 Task: Log work in the project TurboCharge for the issue 'Integrate a new virtual reality feature into an existing mobile application to enhance user engagement and experience' spent time as '3w 6d 7h 4m' and remaining time as '4w 1d 20h 18m' and clone the issue. Now add the issue to the epic 'Disaster Recovery Testing'.
Action: Mouse moved to (233, 73)
Screenshot: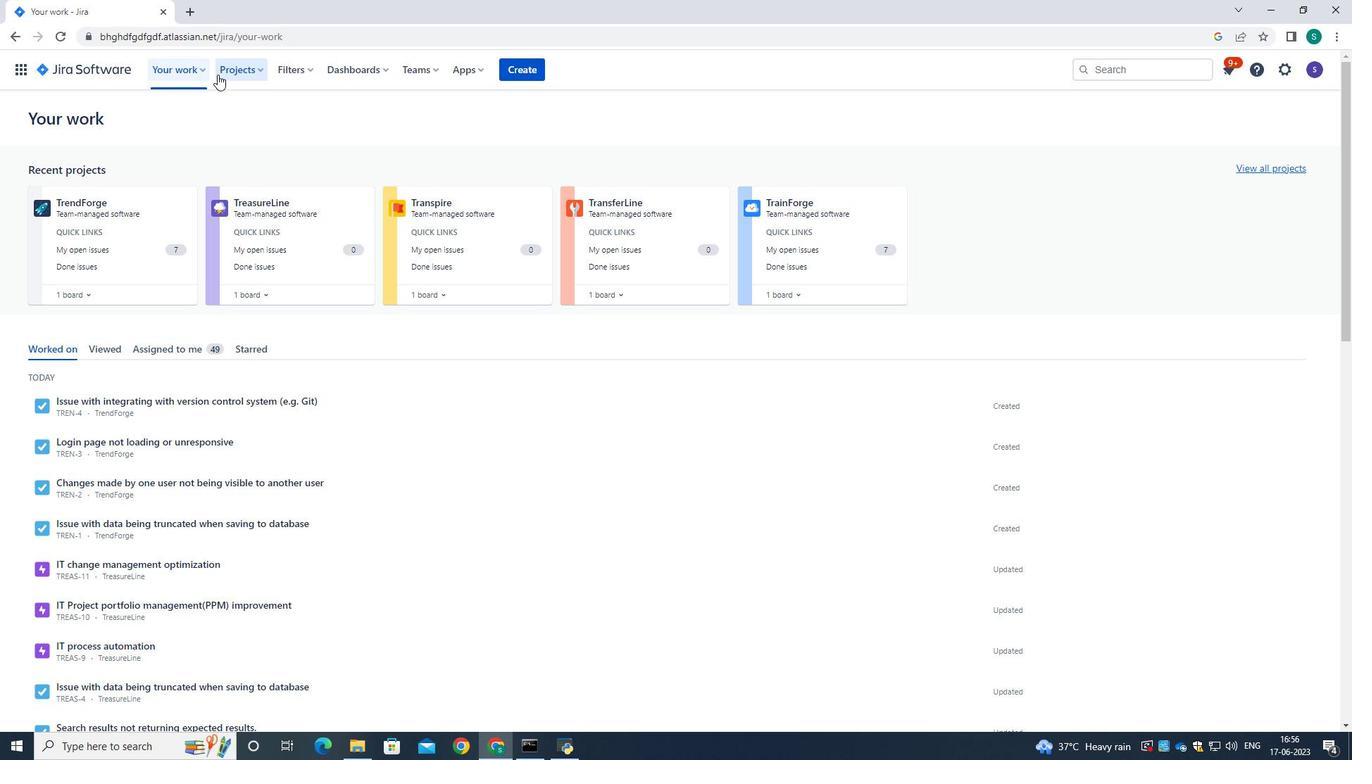 
Action: Mouse pressed left at (233, 73)
Screenshot: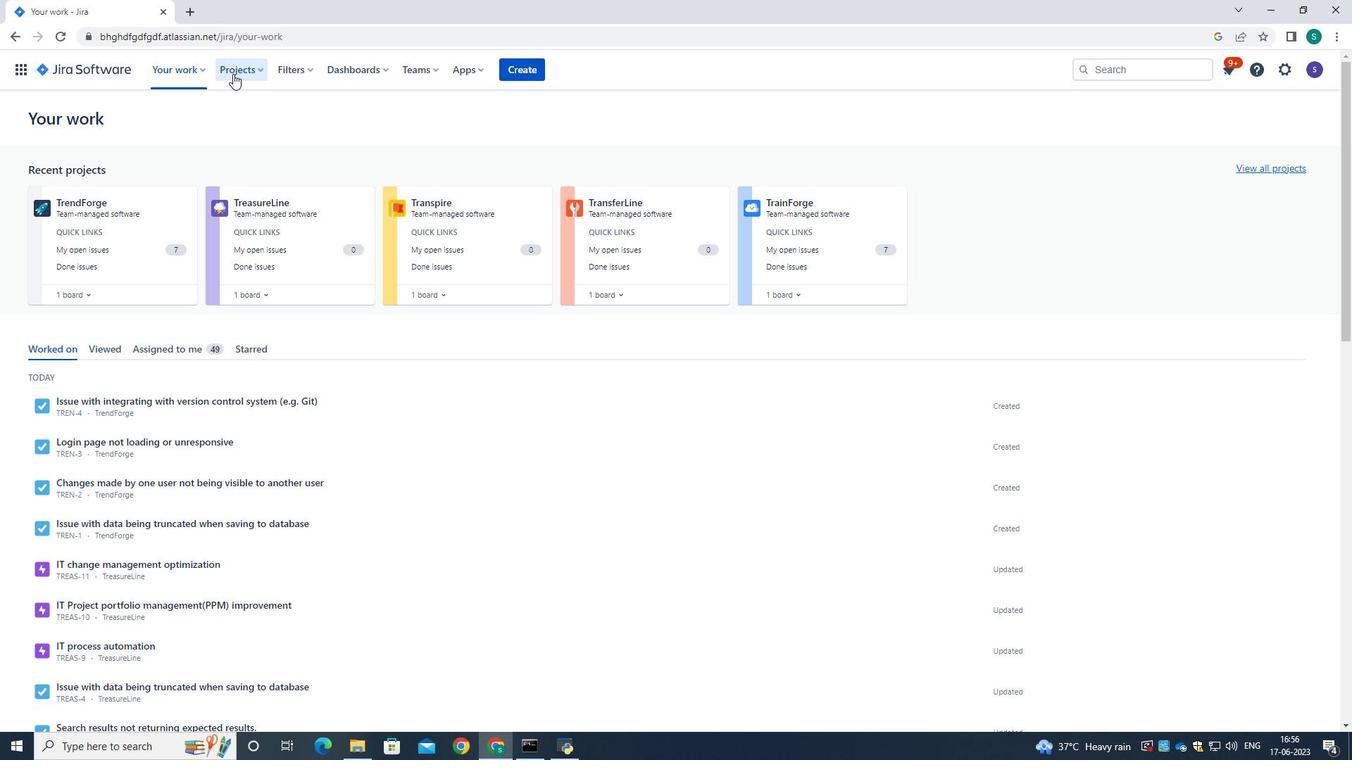 
Action: Mouse moved to (257, 138)
Screenshot: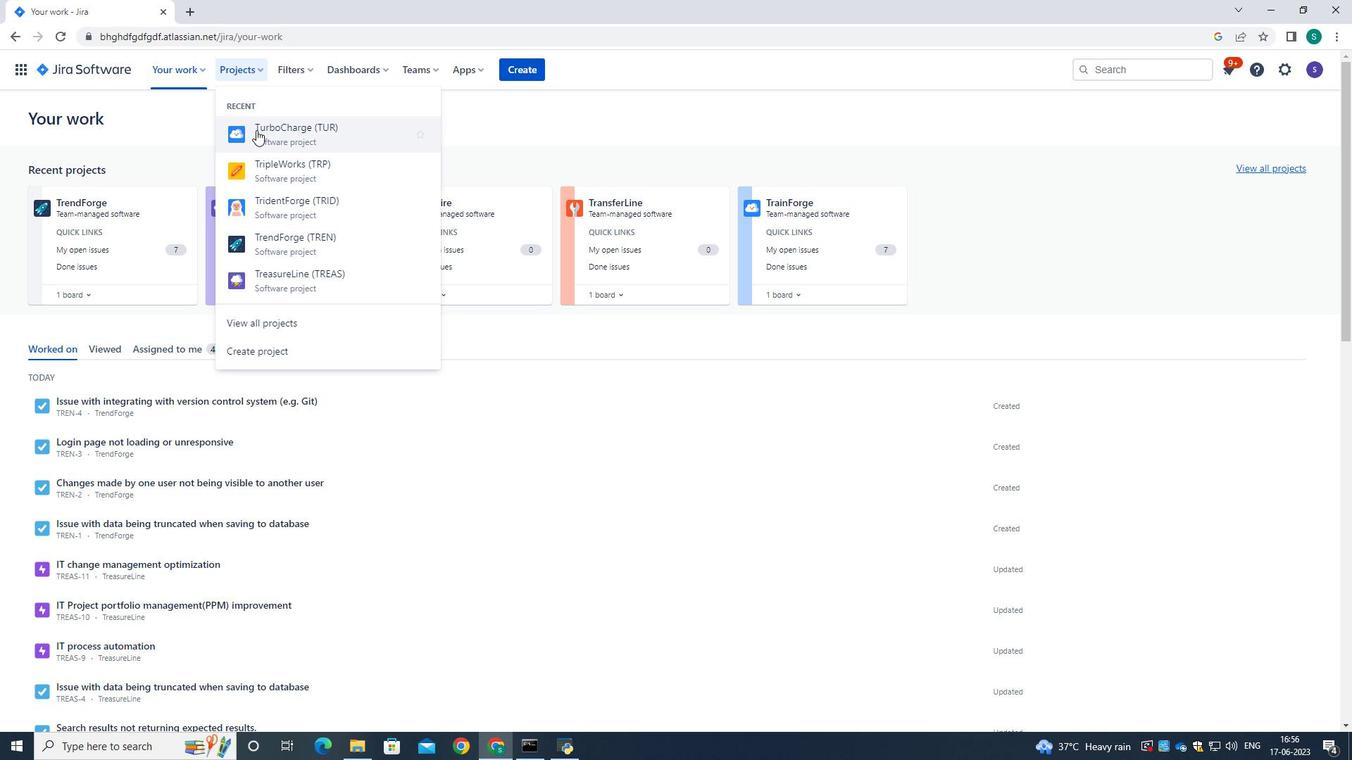 
Action: Mouse pressed left at (257, 138)
Screenshot: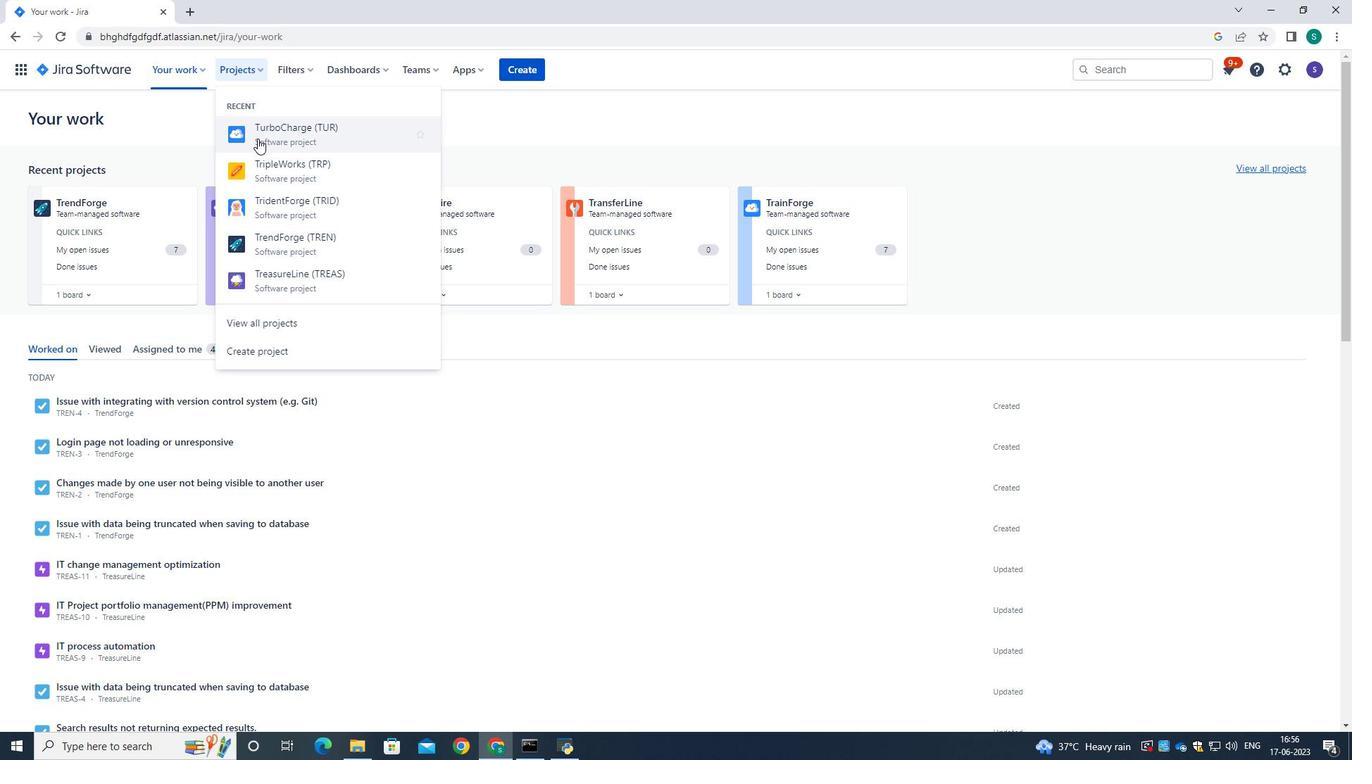 
Action: Mouse moved to (80, 204)
Screenshot: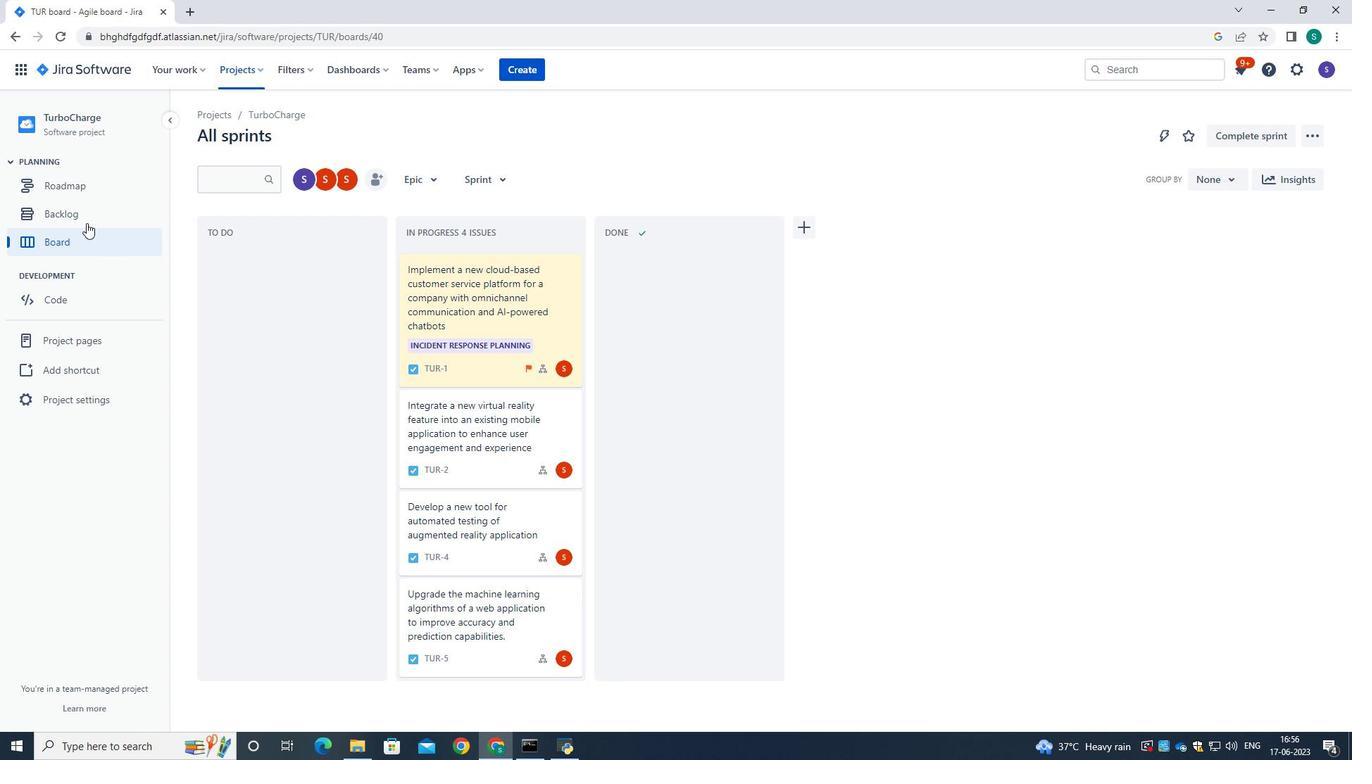 
Action: Mouse pressed left at (80, 204)
Screenshot: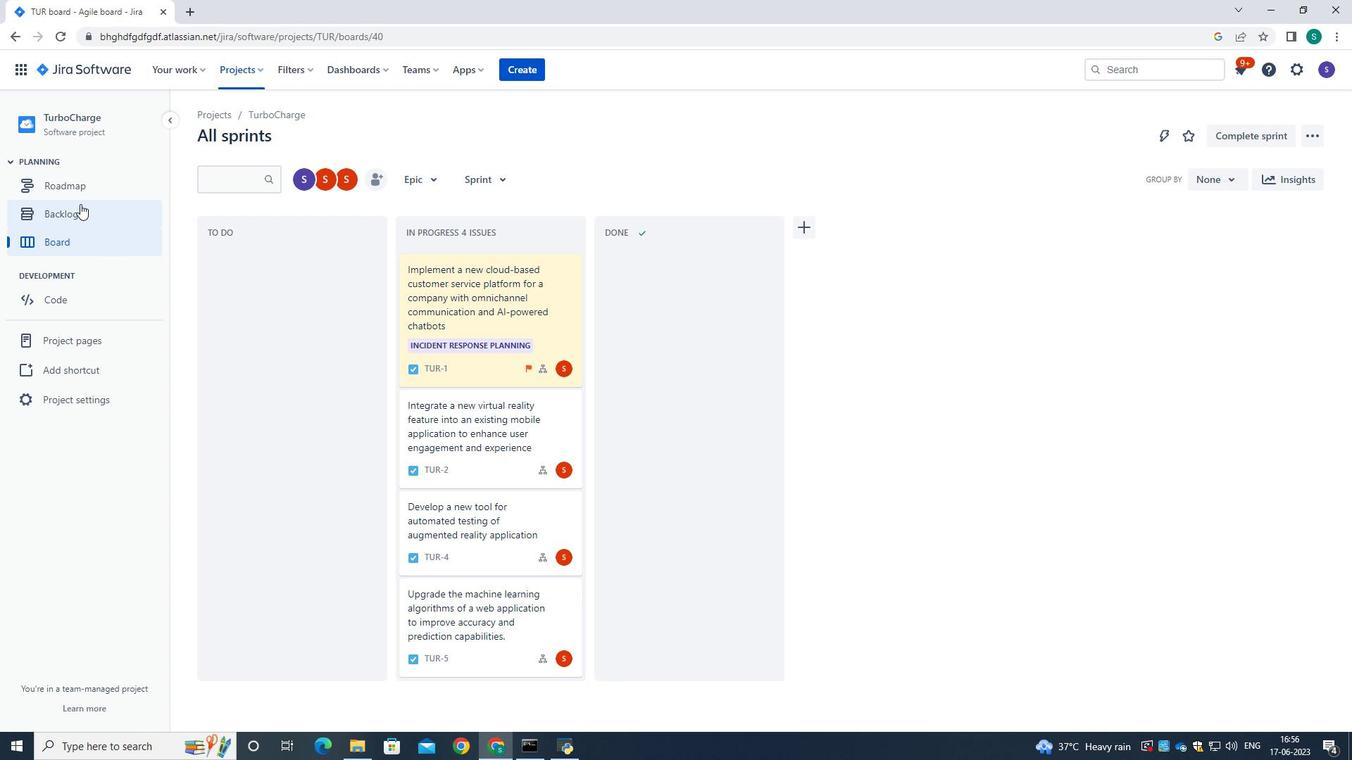 
Action: Mouse moved to (664, 304)
Screenshot: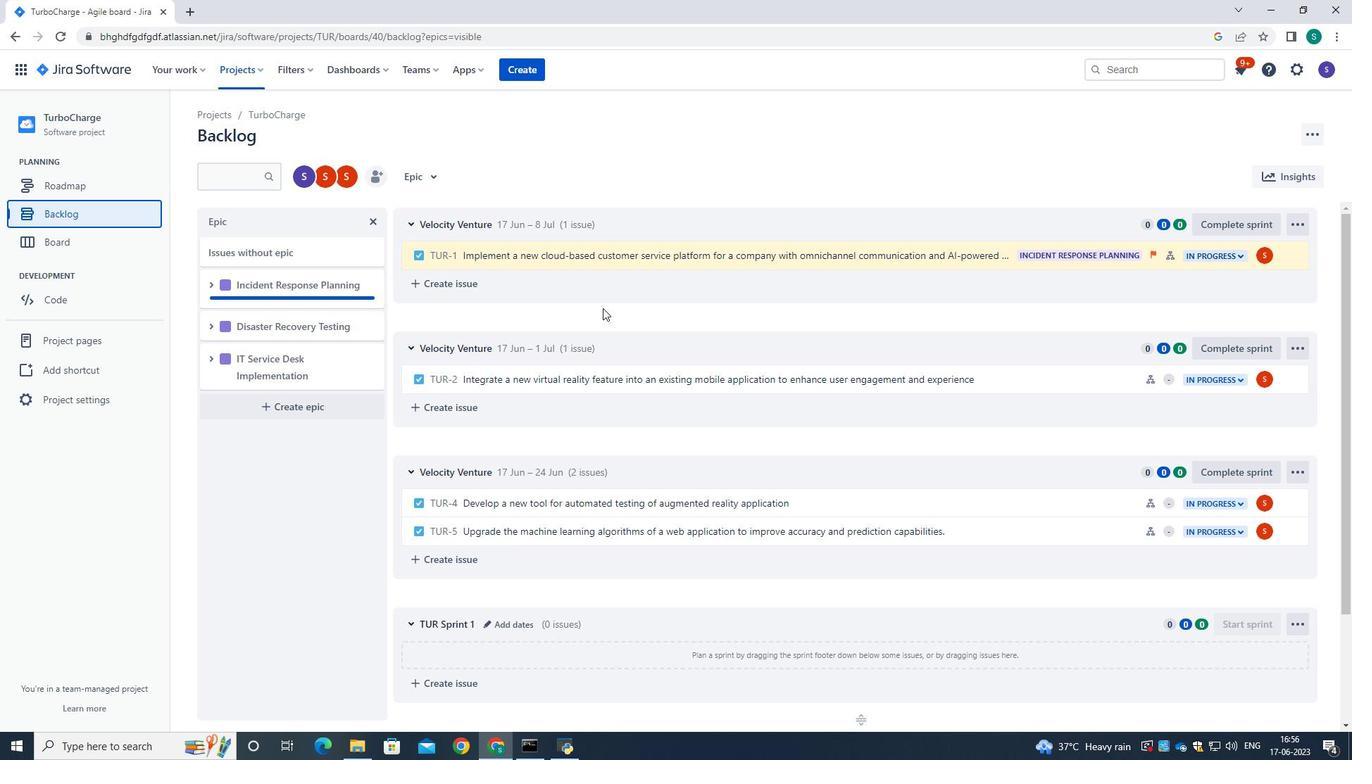
Action: Mouse scrolled (664, 304) with delta (0, 0)
Screenshot: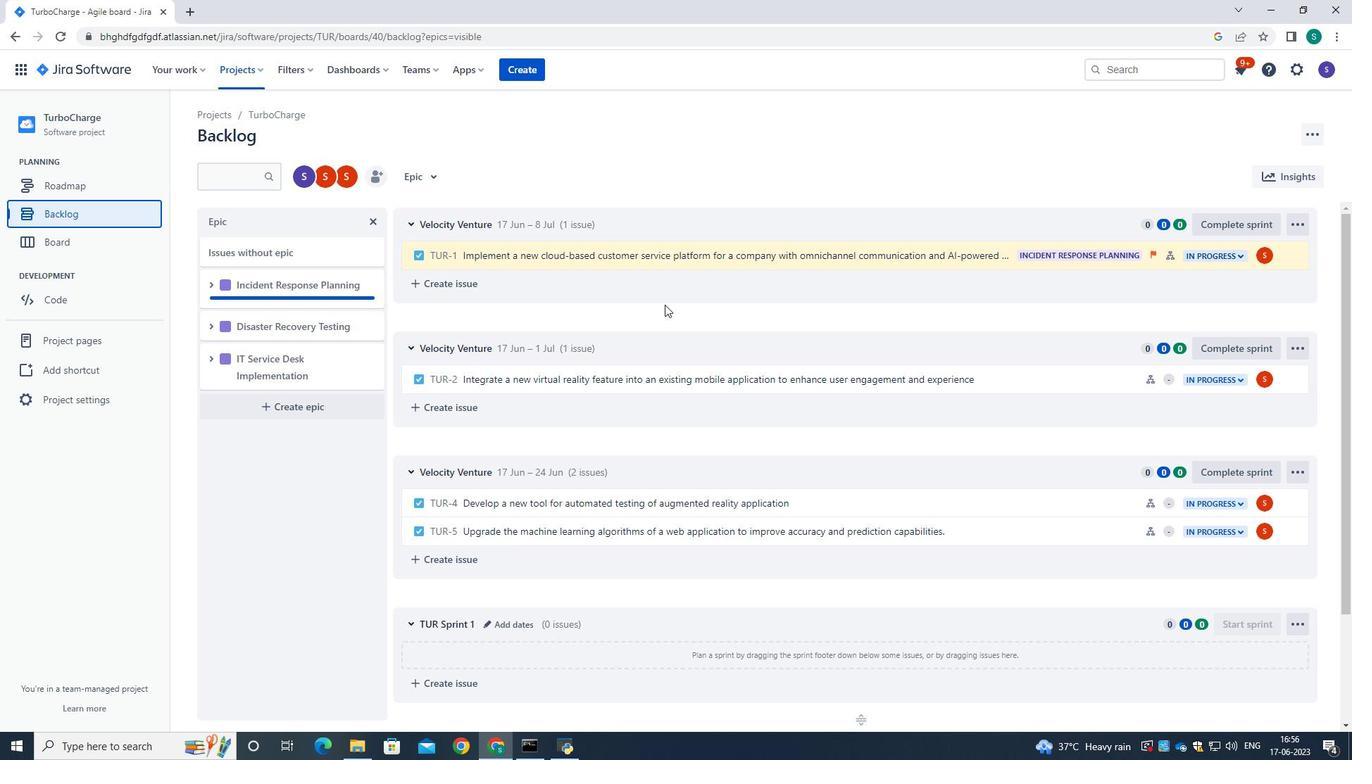 
Action: Mouse moved to (899, 312)
Screenshot: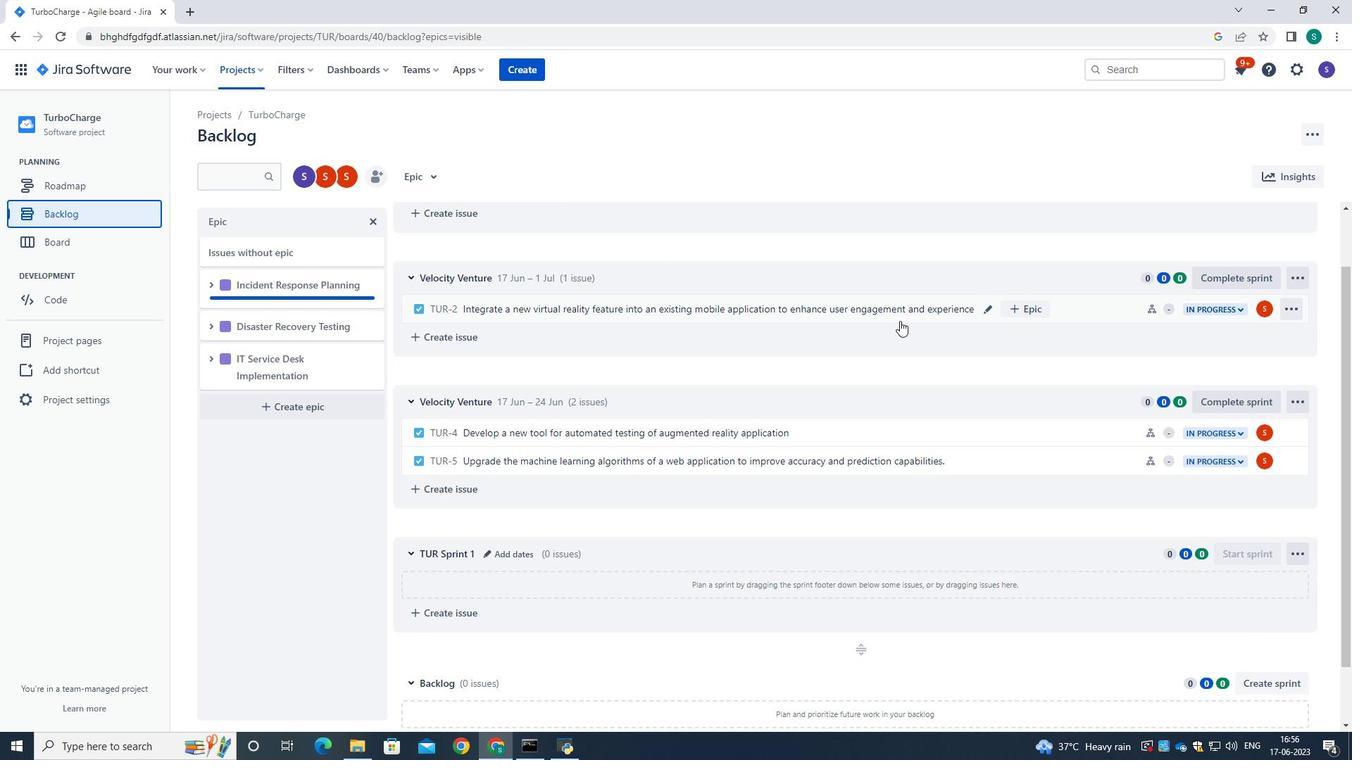 
Action: Mouse pressed left at (899, 312)
Screenshot: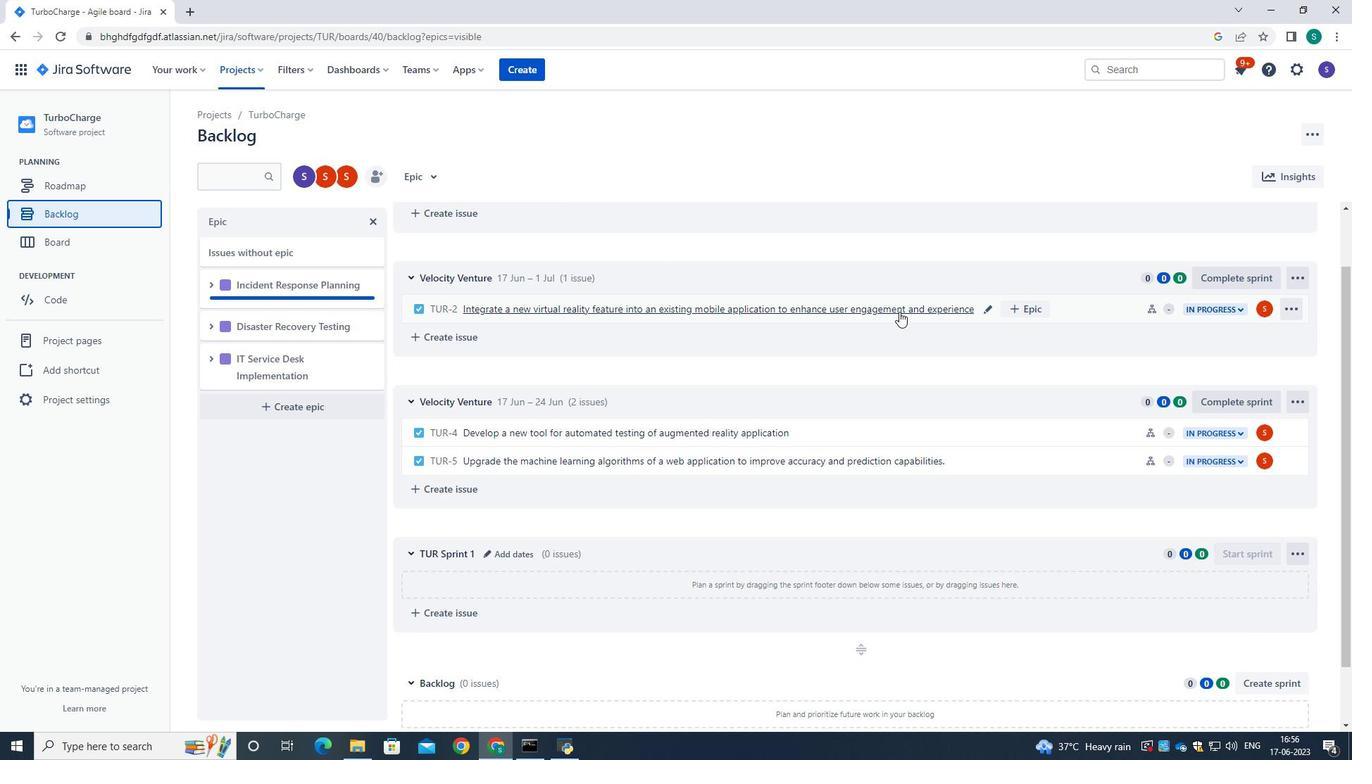 
Action: Mouse moved to (1299, 225)
Screenshot: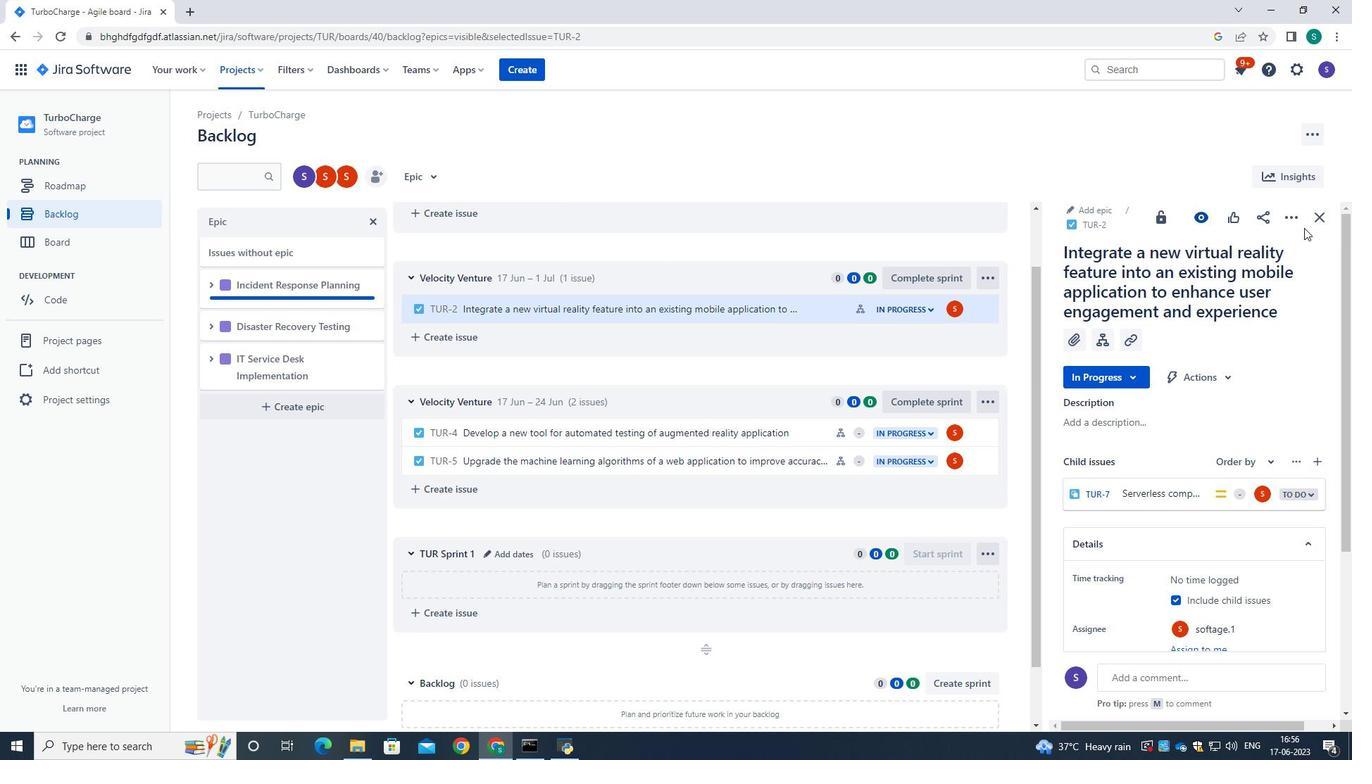 
Action: Mouse pressed left at (1299, 225)
Screenshot: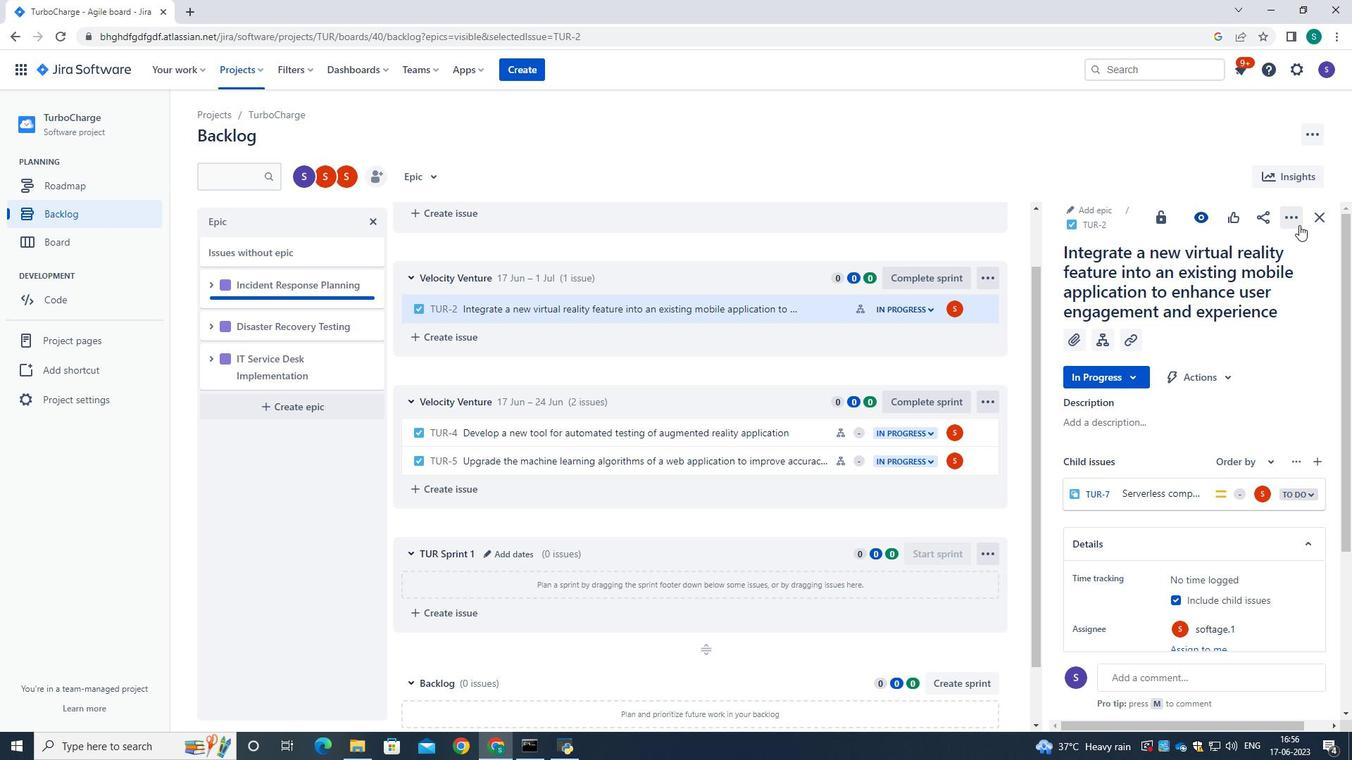 
Action: Mouse moved to (1245, 250)
Screenshot: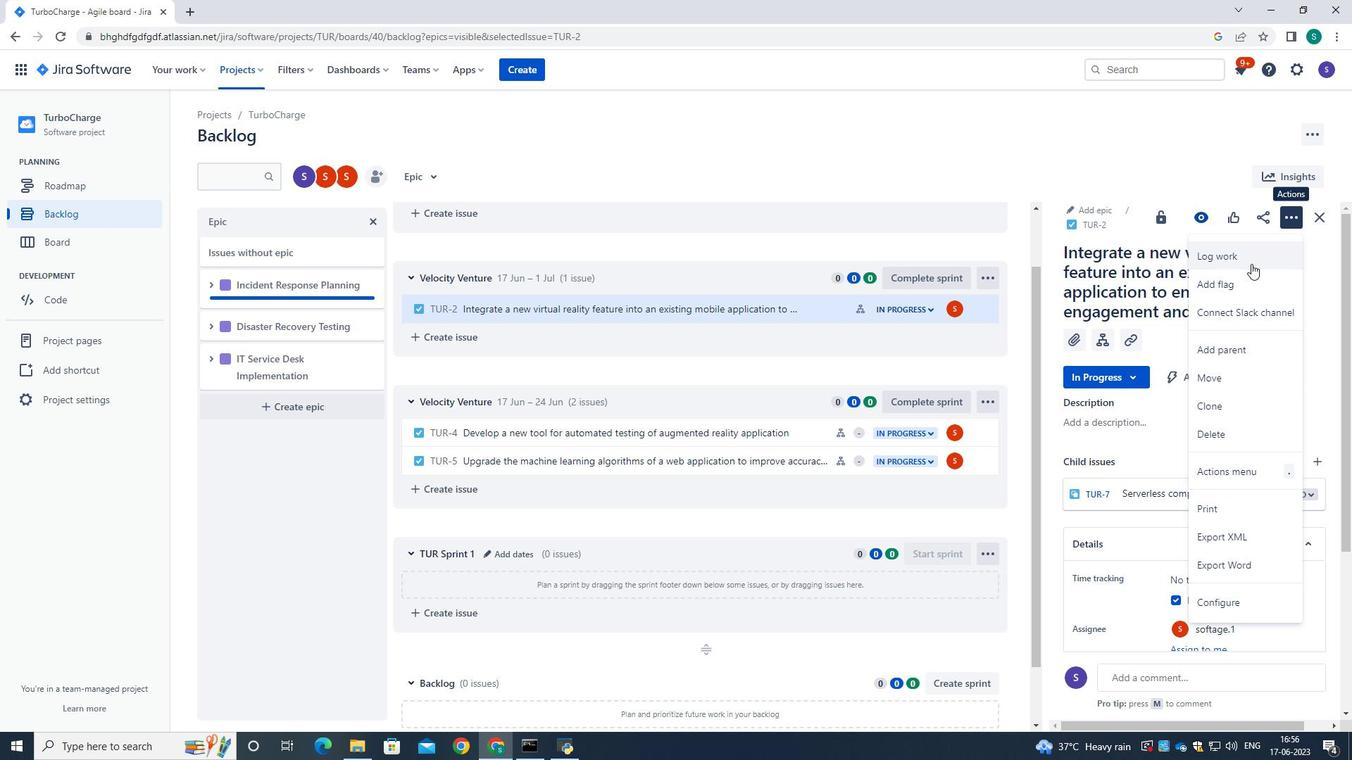 
Action: Mouse pressed left at (1245, 250)
Screenshot: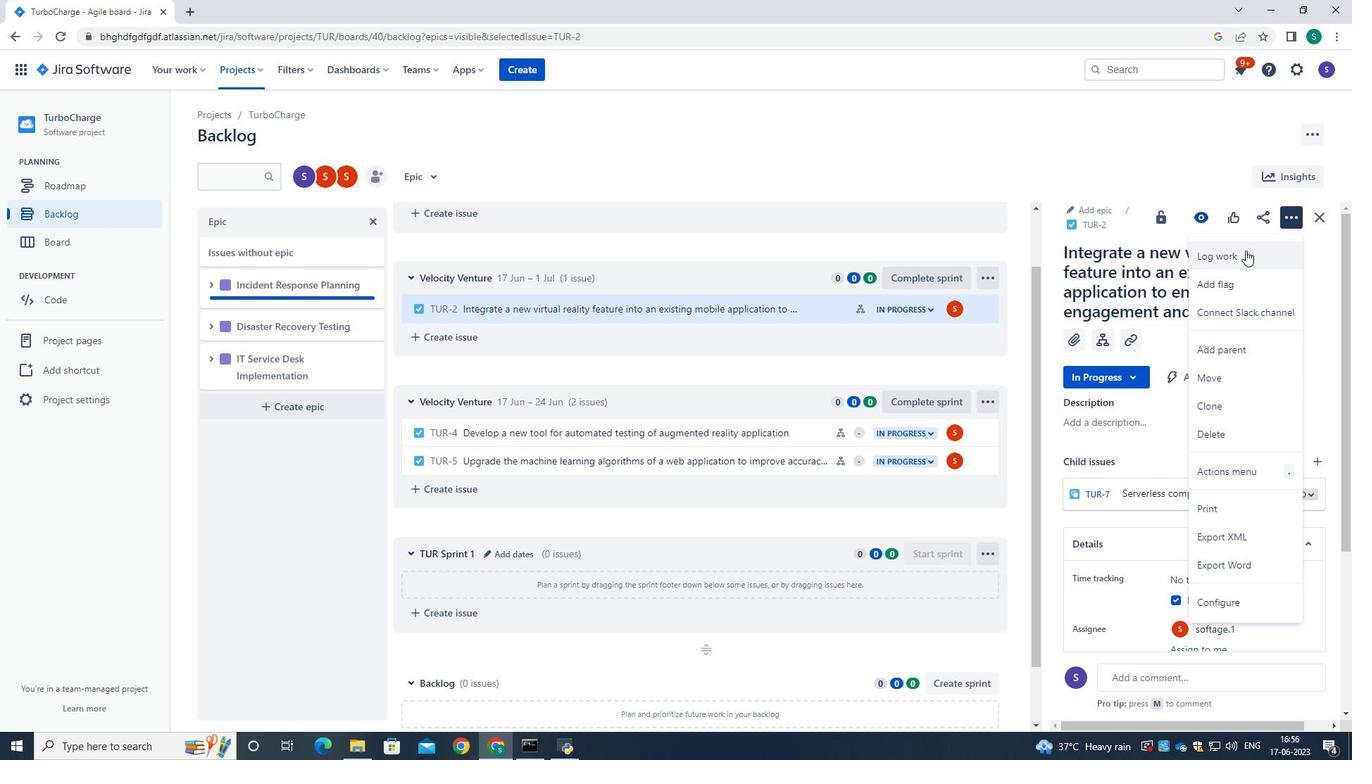 
Action: Mouse moved to (595, 205)
Screenshot: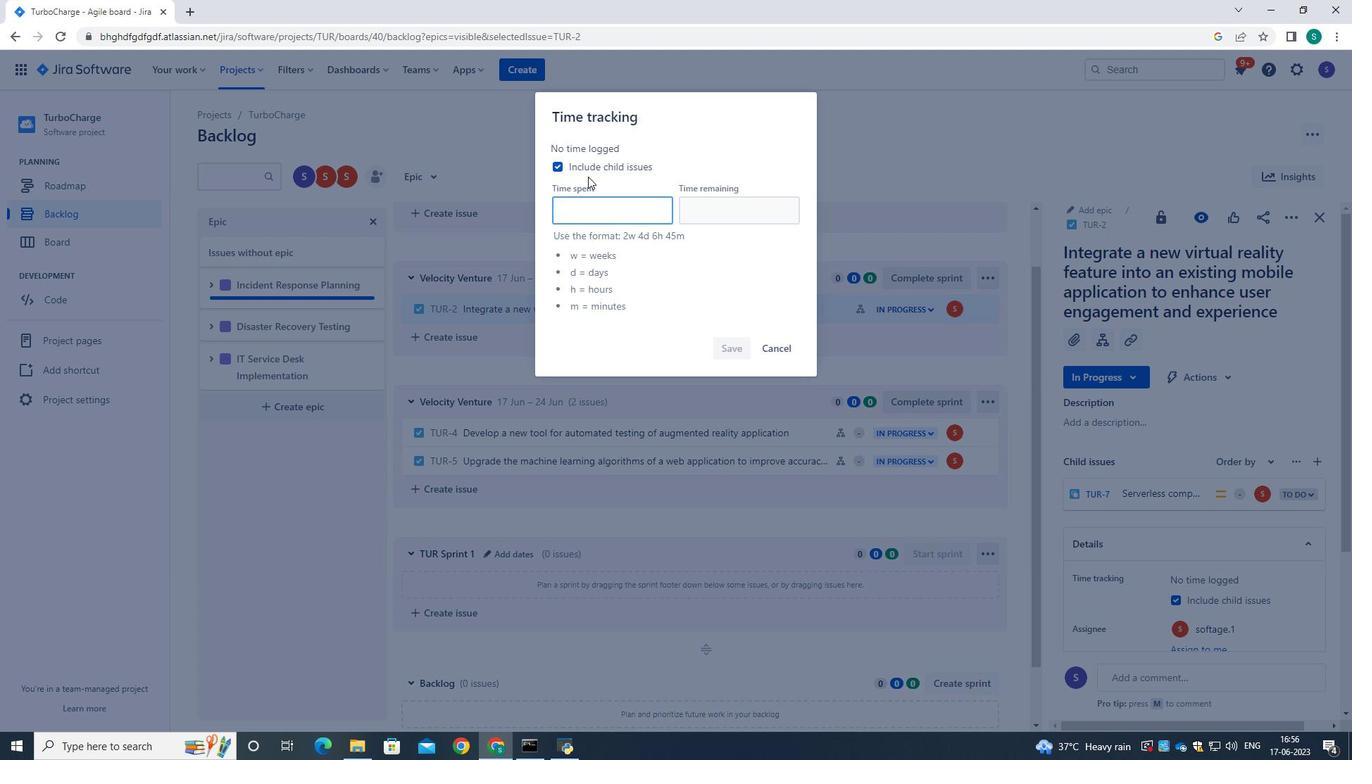 
Action: Mouse pressed left at (595, 205)
Screenshot: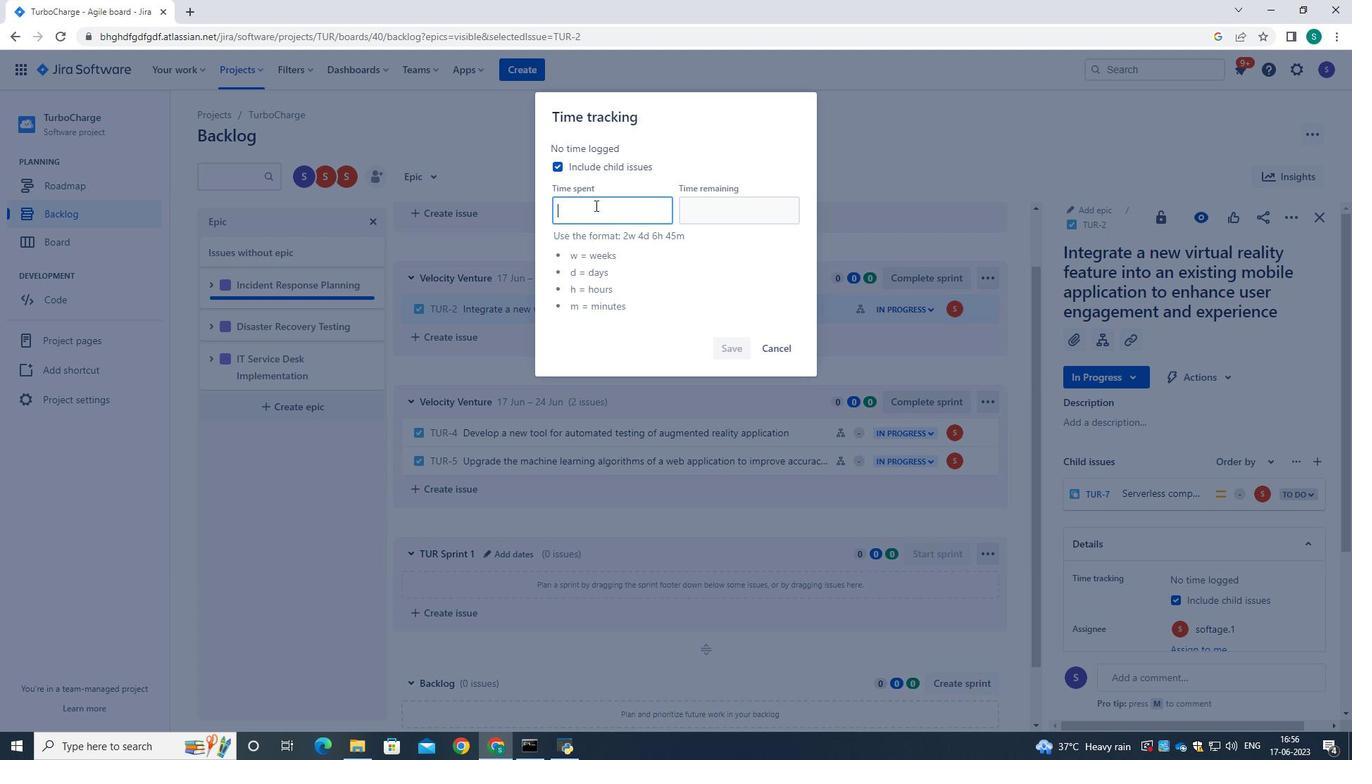 
Action: Key pressed 3w<Key.space>1d<Key.space><Key.backspace><Key.backspace><Key.backspace>6d<Key.space>7h<Key.space>4m<Key.tab>4w<Key.space>1d<Key.space>20h<Key.space>18m
Screenshot: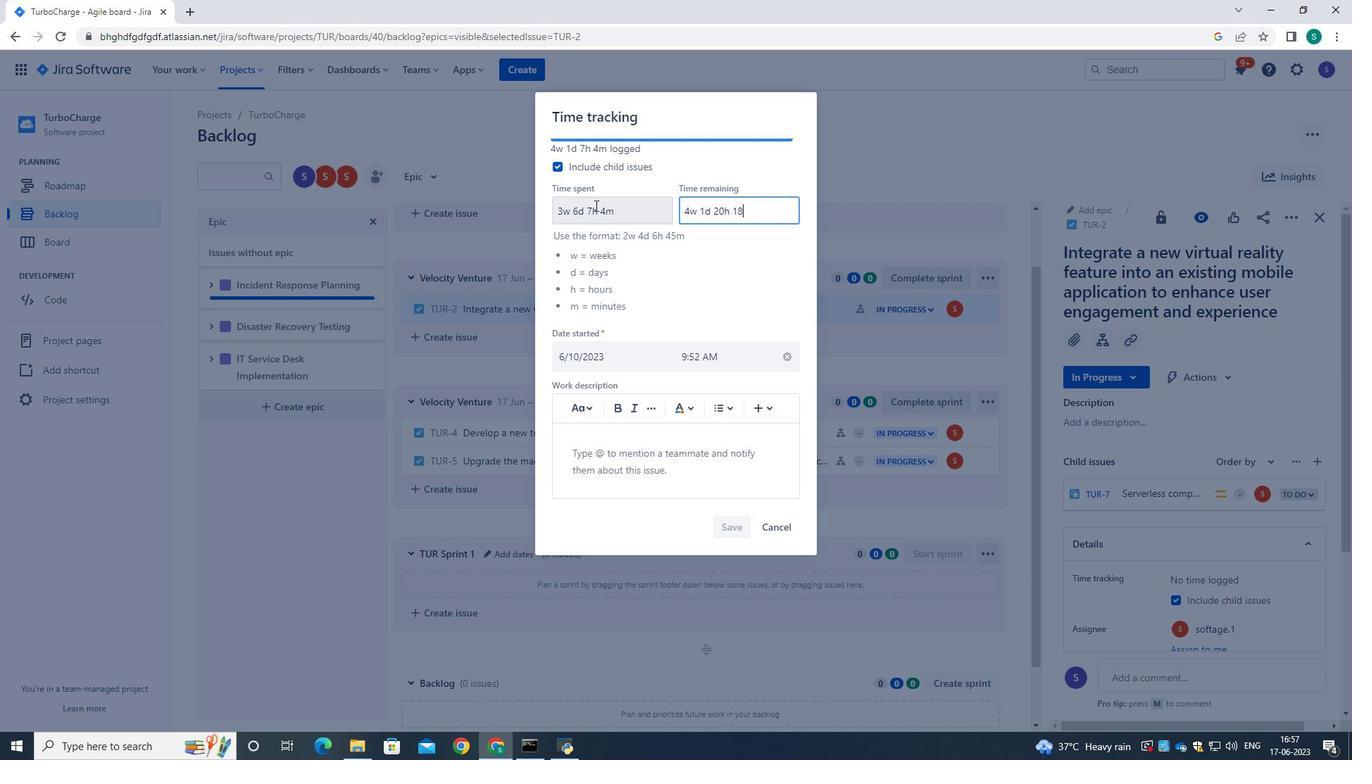 
Action: Mouse moved to (733, 532)
Screenshot: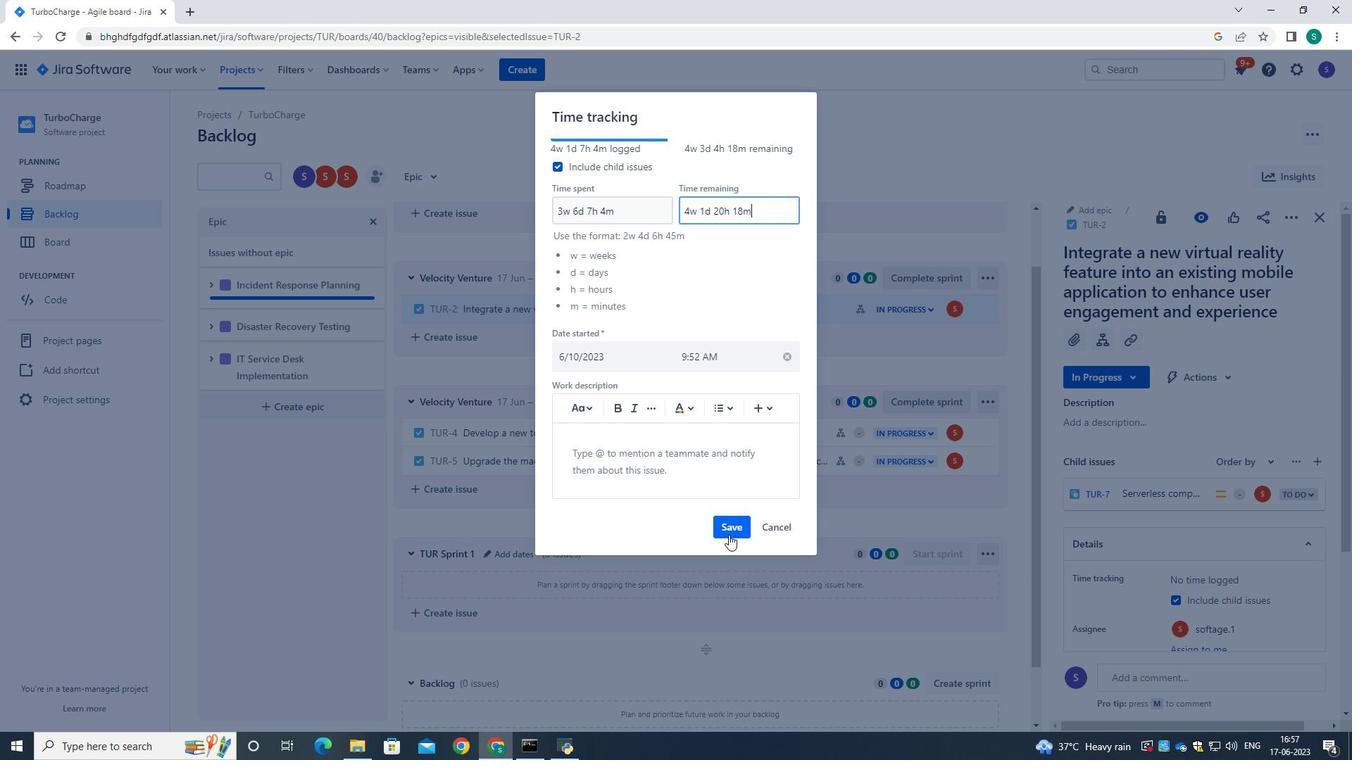 
Action: Mouse pressed left at (733, 532)
Screenshot: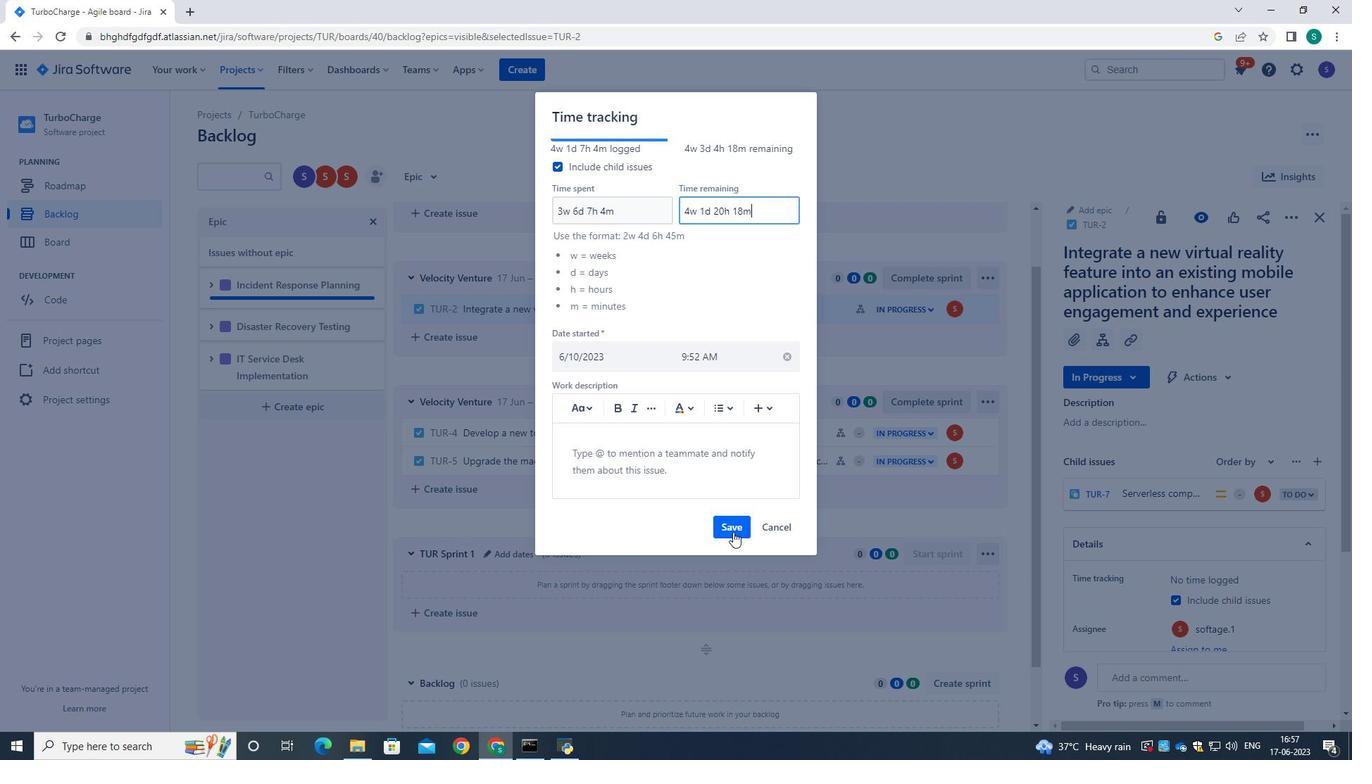 
Action: Mouse moved to (1295, 218)
Screenshot: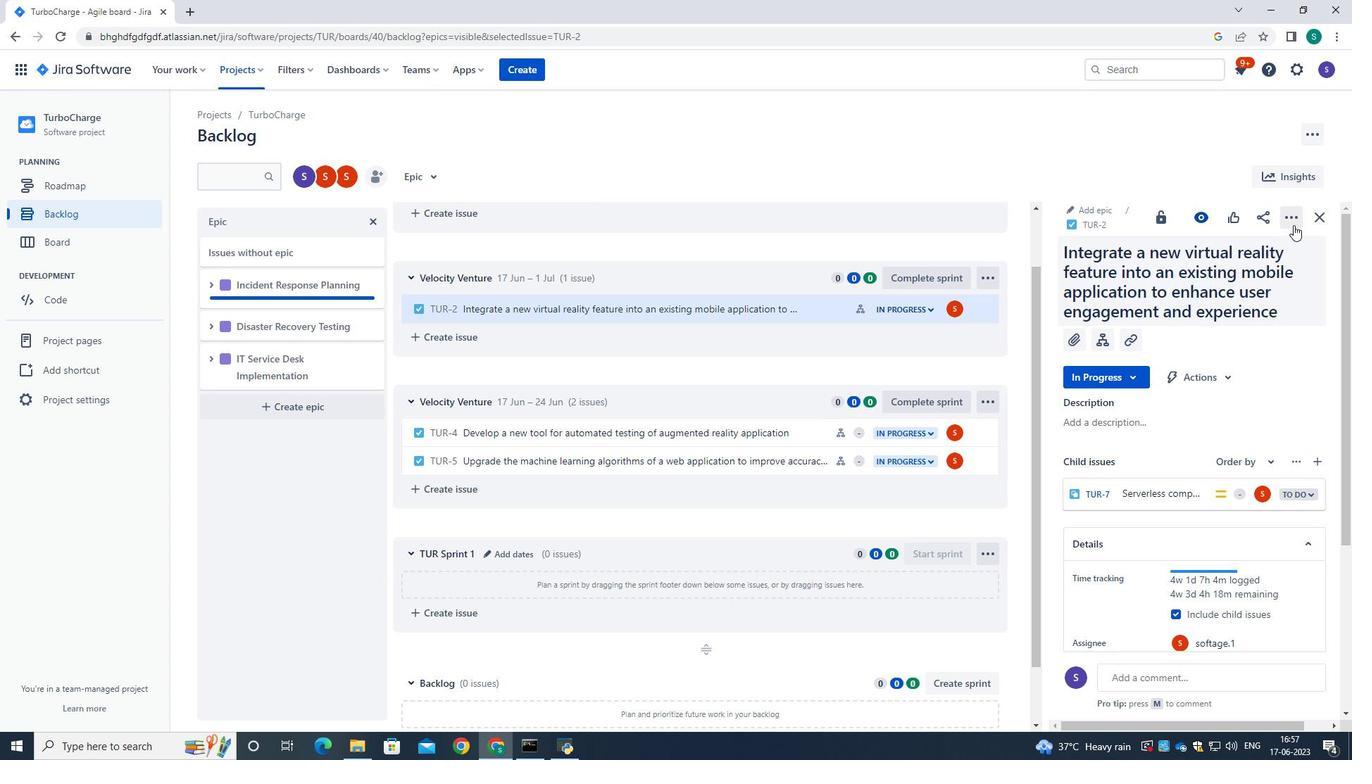 
Action: Mouse pressed left at (1295, 218)
Screenshot: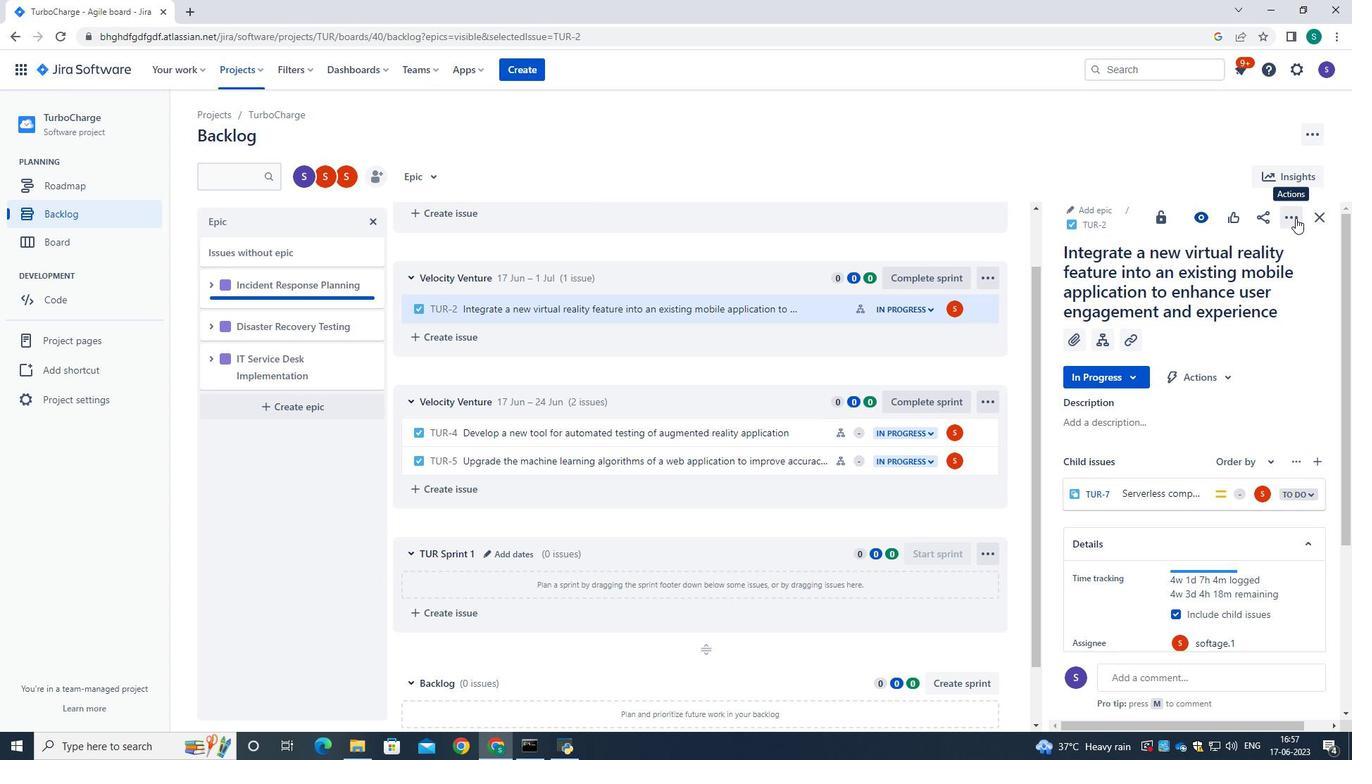 
Action: Mouse moved to (1235, 407)
Screenshot: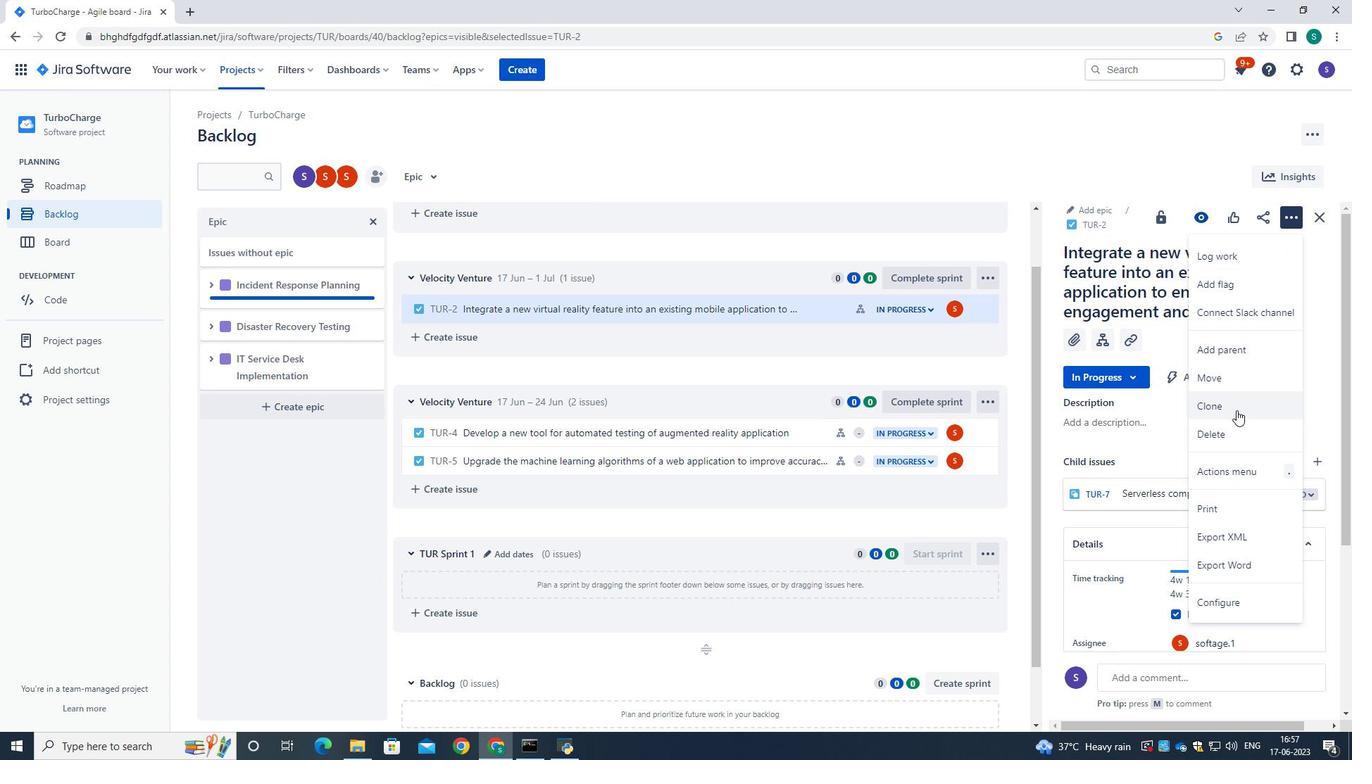 
Action: Mouse pressed left at (1235, 407)
Screenshot: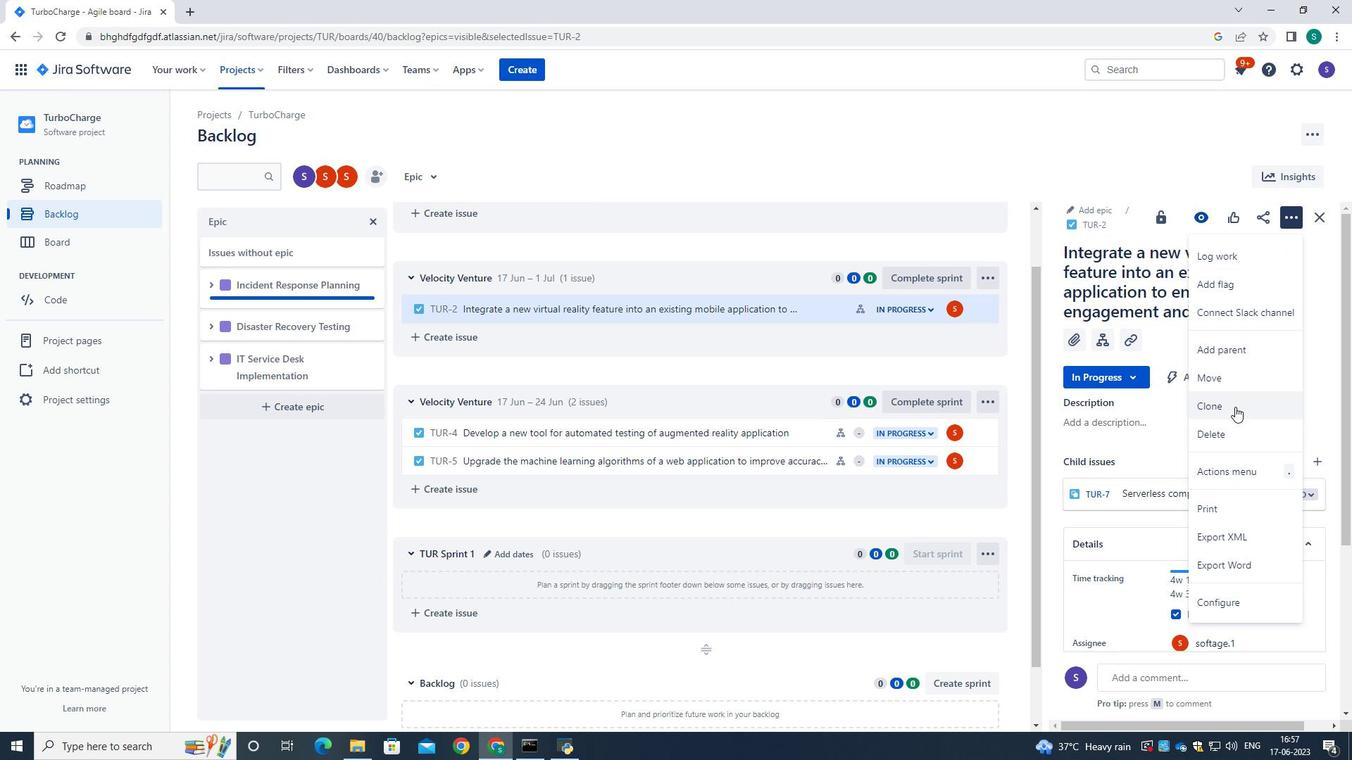 
Action: Mouse moved to (564, 233)
Screenshot: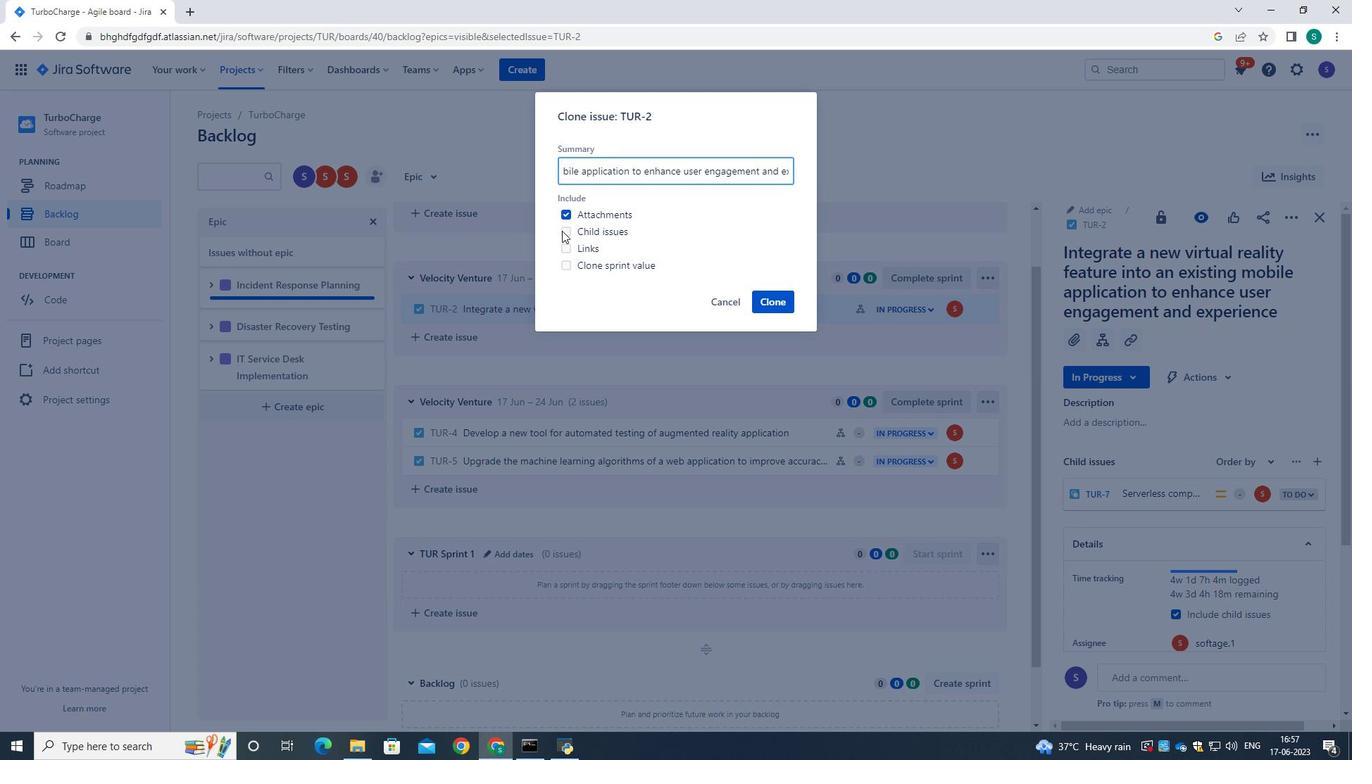 
Action: Mouse pressed left at (564, 233)
Screenshot: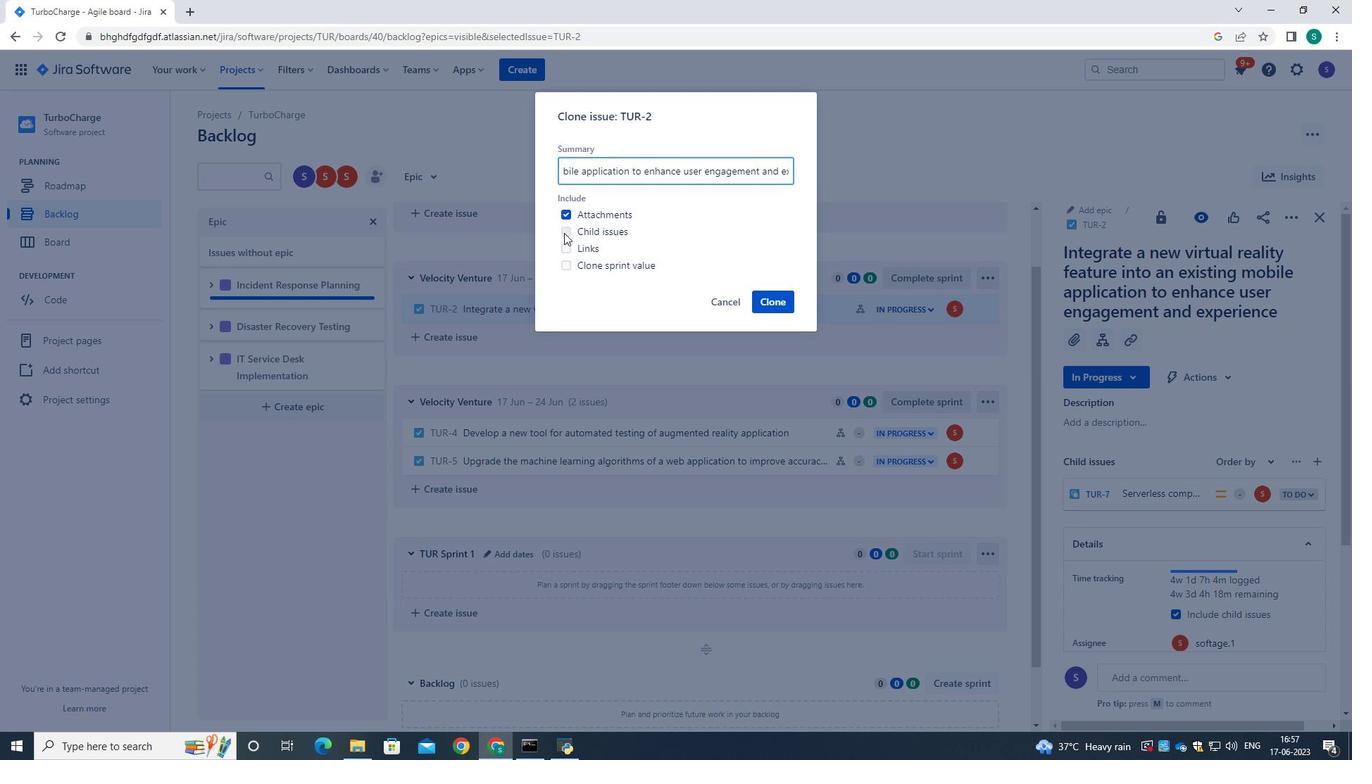 
Action: Mouse moved to (566, 218)
Screenshot: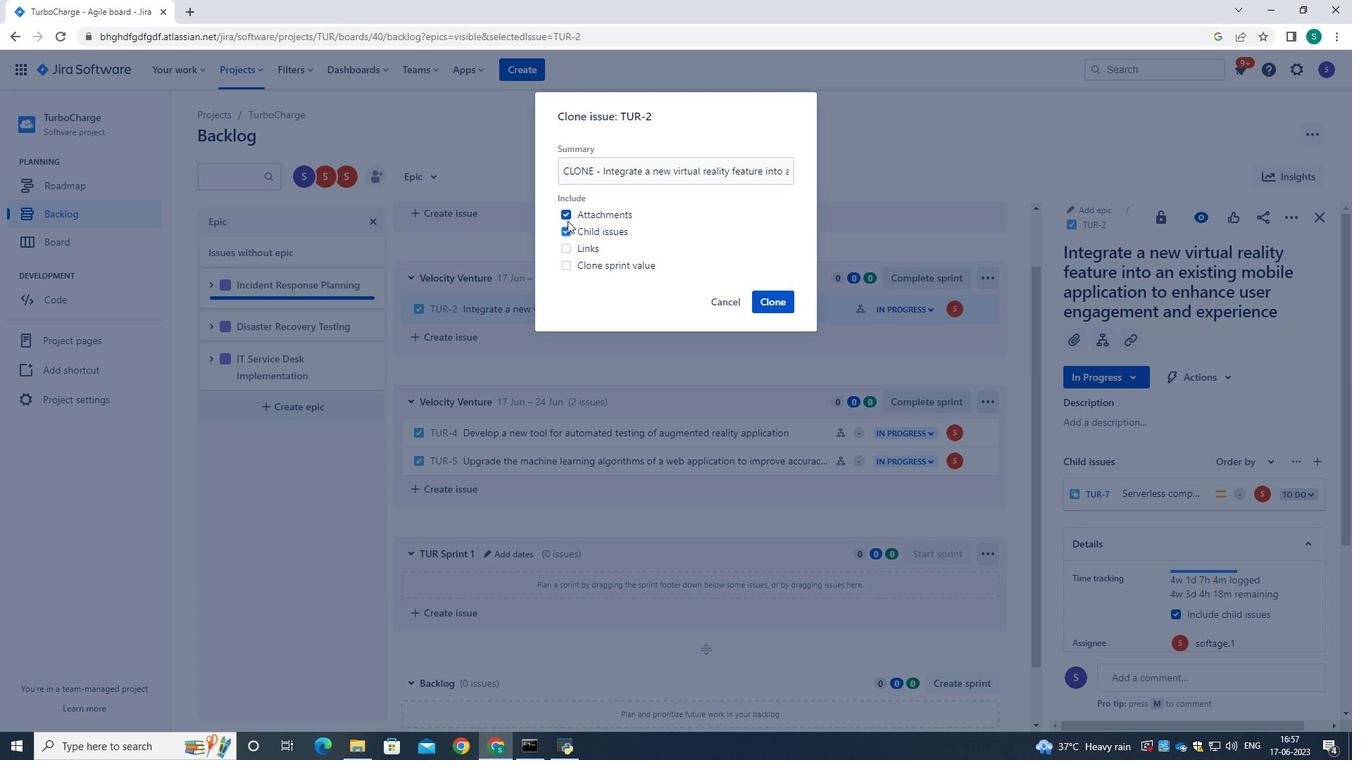 
Action: Mouse pressed left at (566, 218)
Screenshot: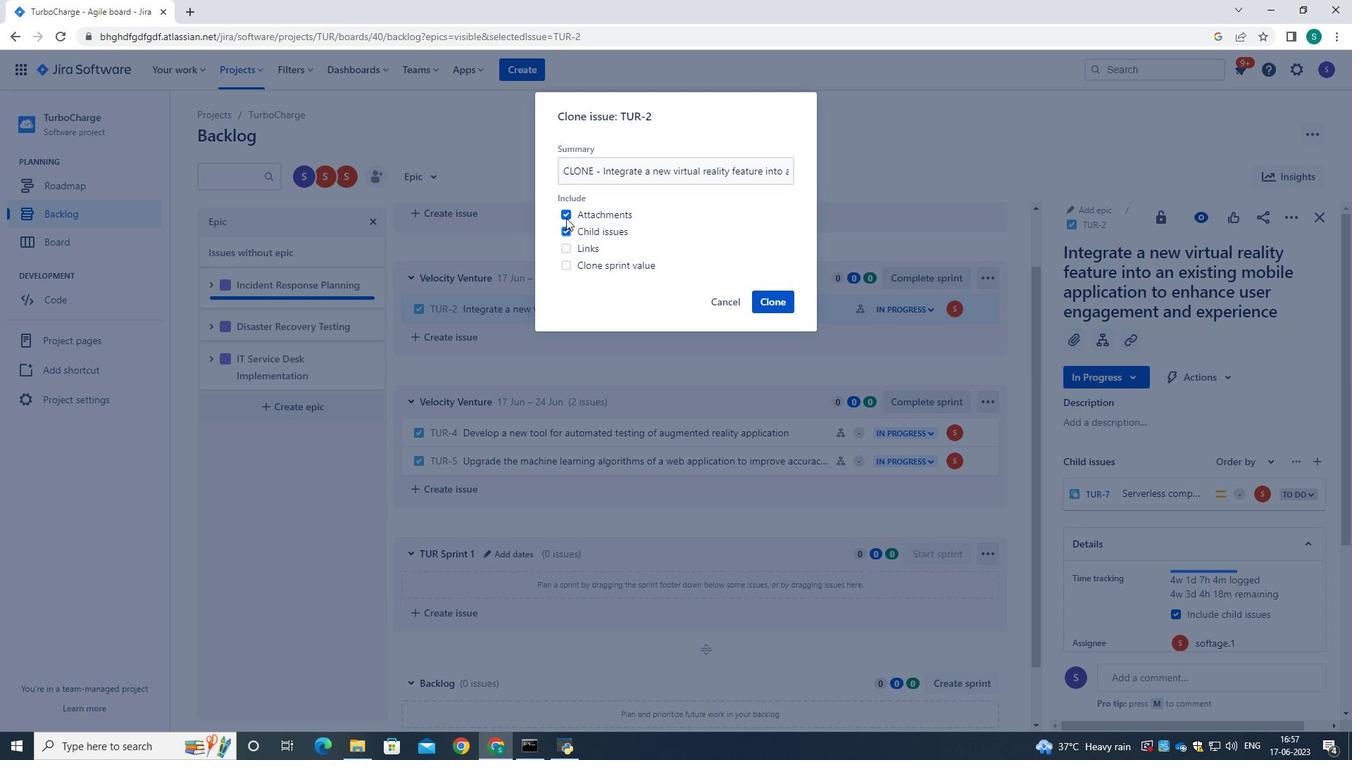 
Action: Mouse moved to (781, 300)
Screenshot: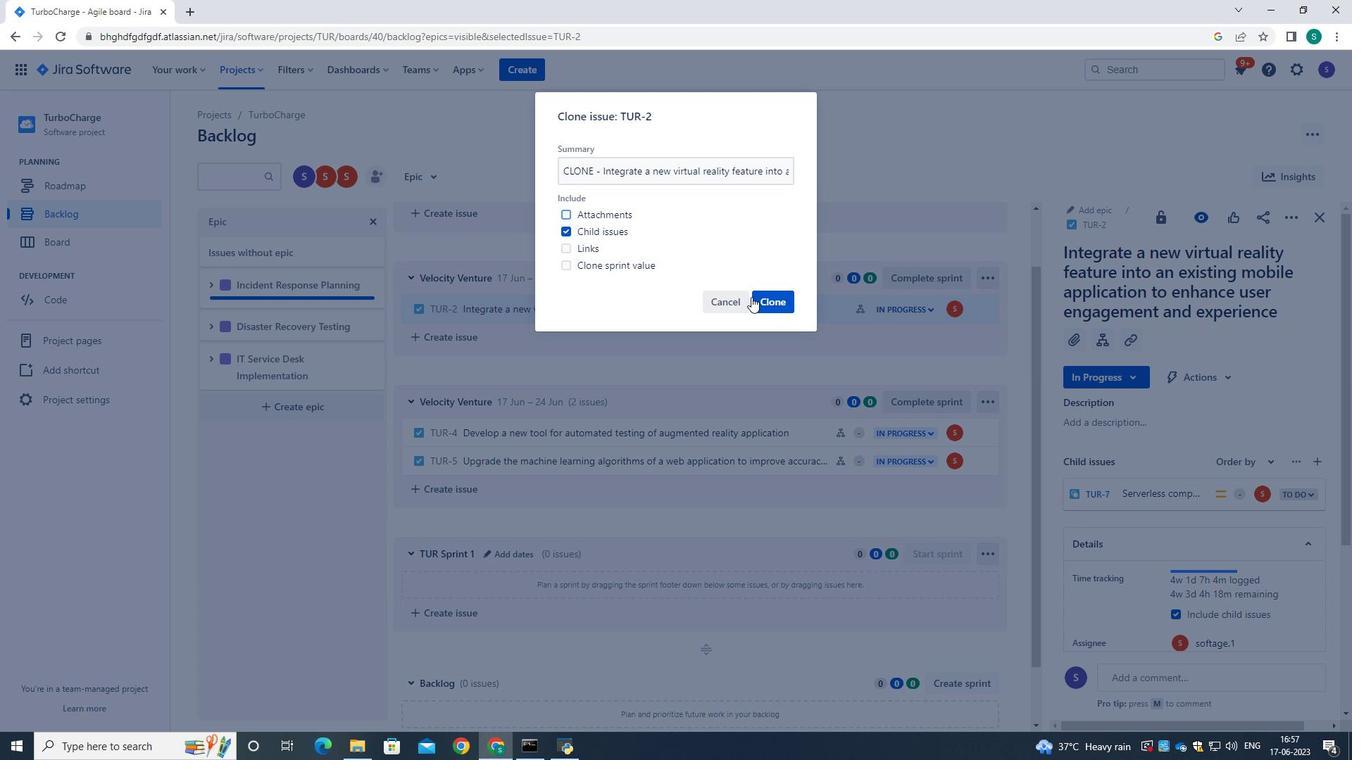 
Action: Mouse pressed left at (781, 300)
Screenshot: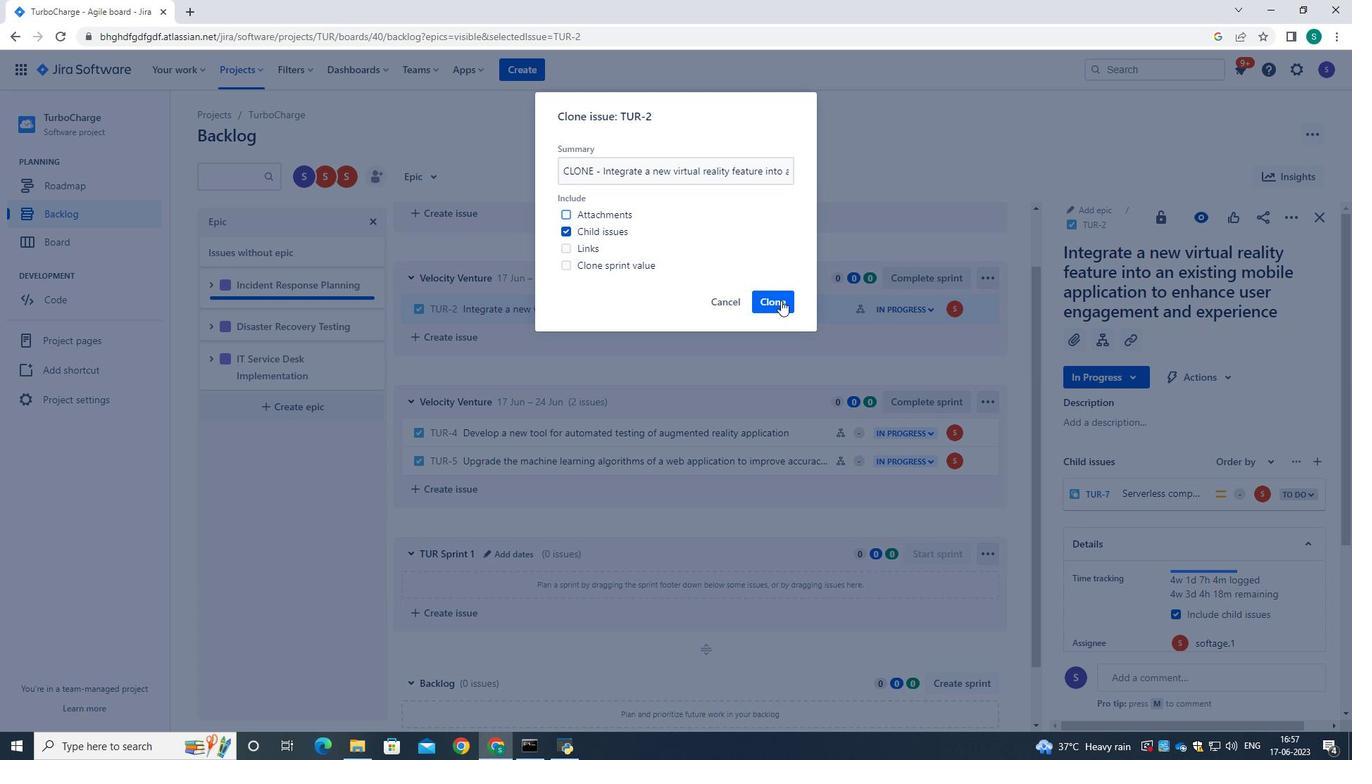 
Action: Mouse moved to (1203, 400)
Screenshot: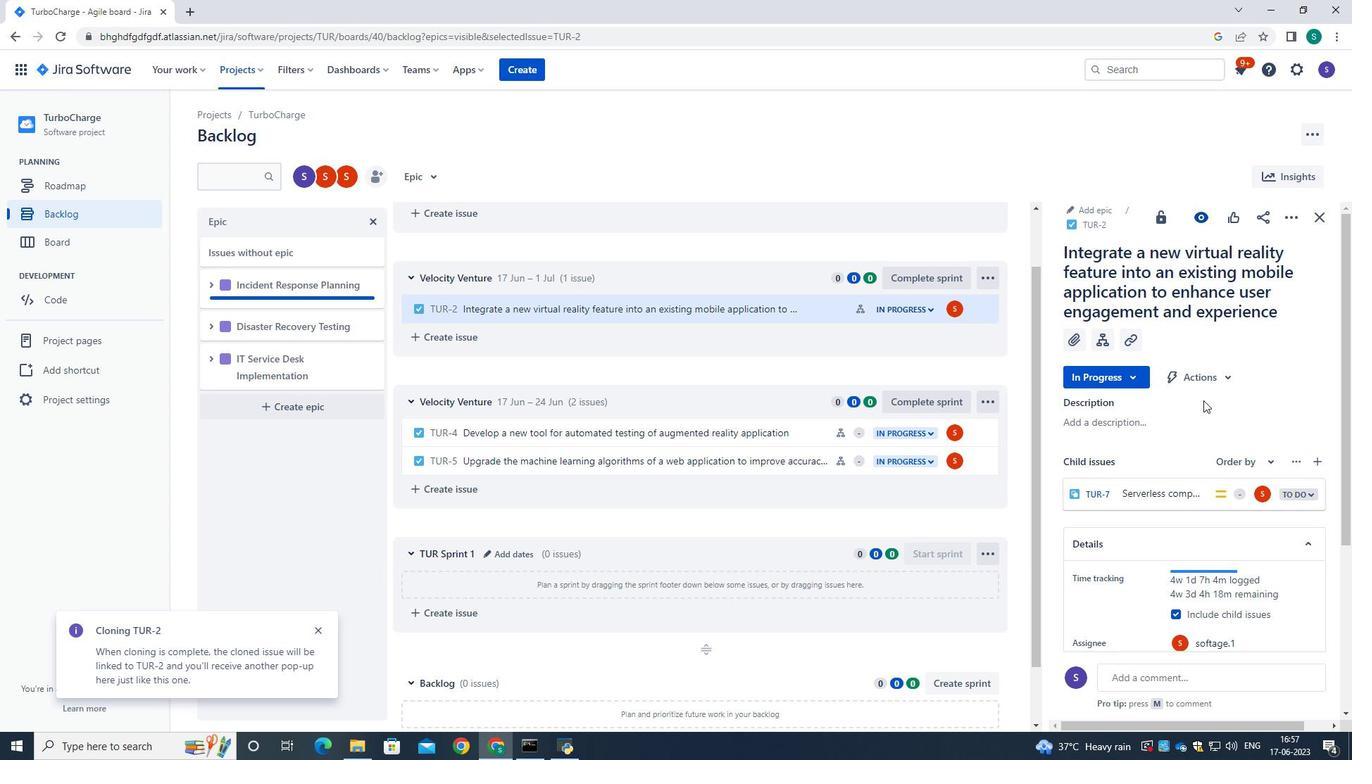 
Action: Mouse scrolled (1203, 400) with delta (0, 0)
Screenshot: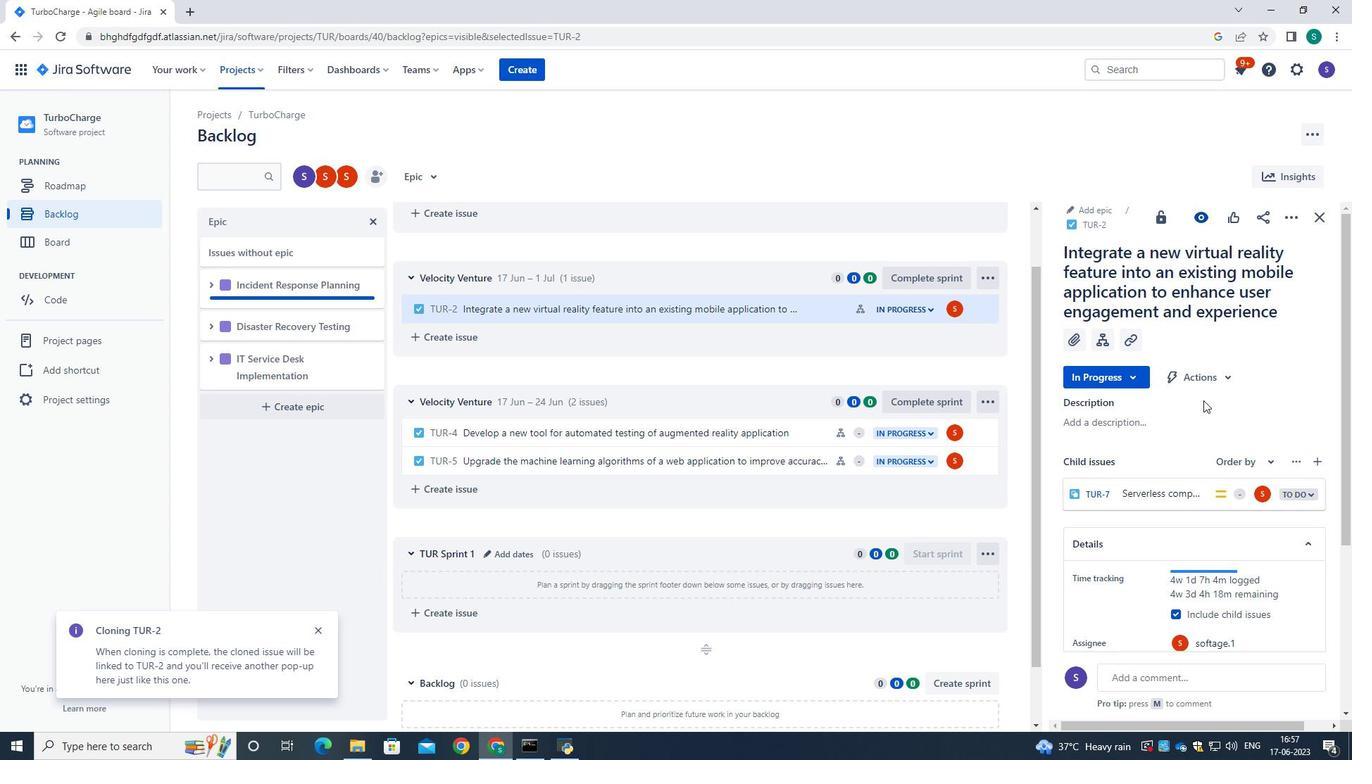 
Action: Mouse moved to (1192, 395)
Screenshot: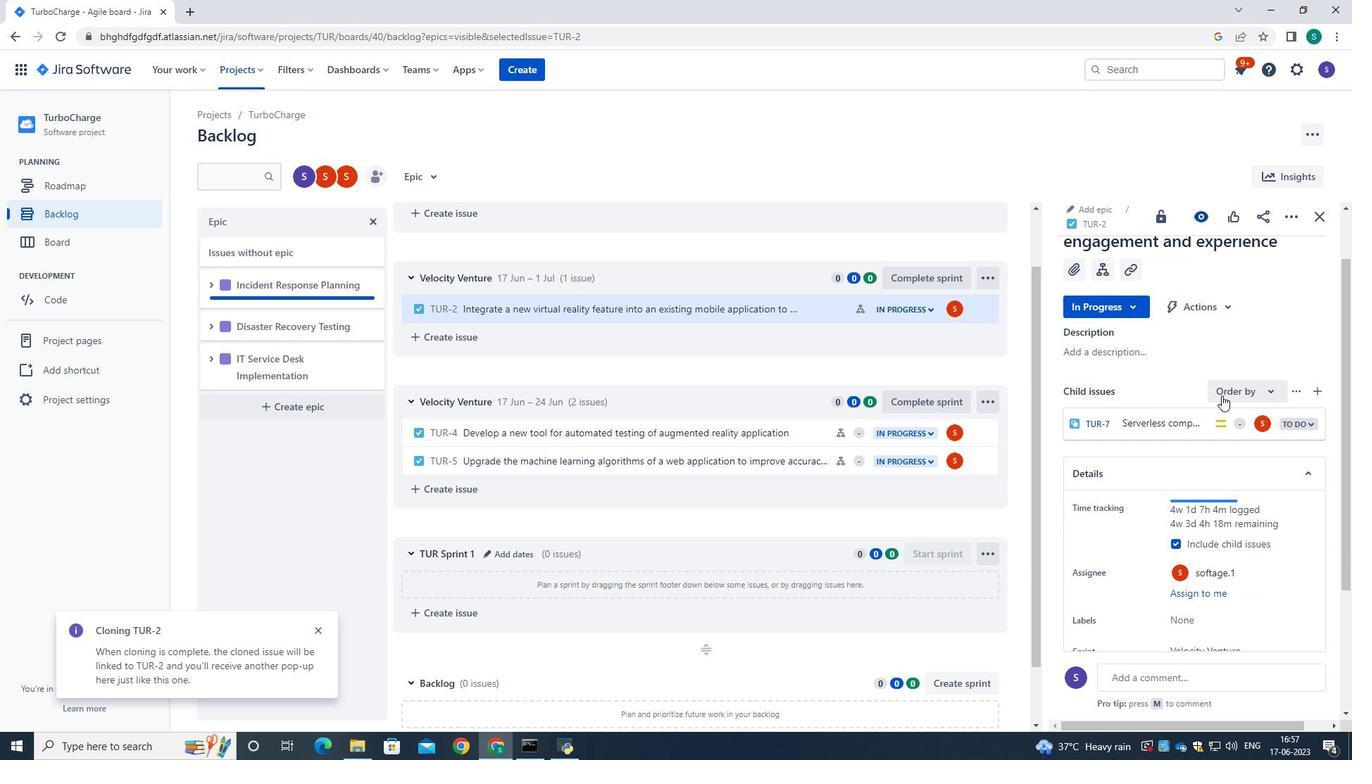 
Action: Mouse scrolled (1192, 395) with delta (0, 0)
Screenshot: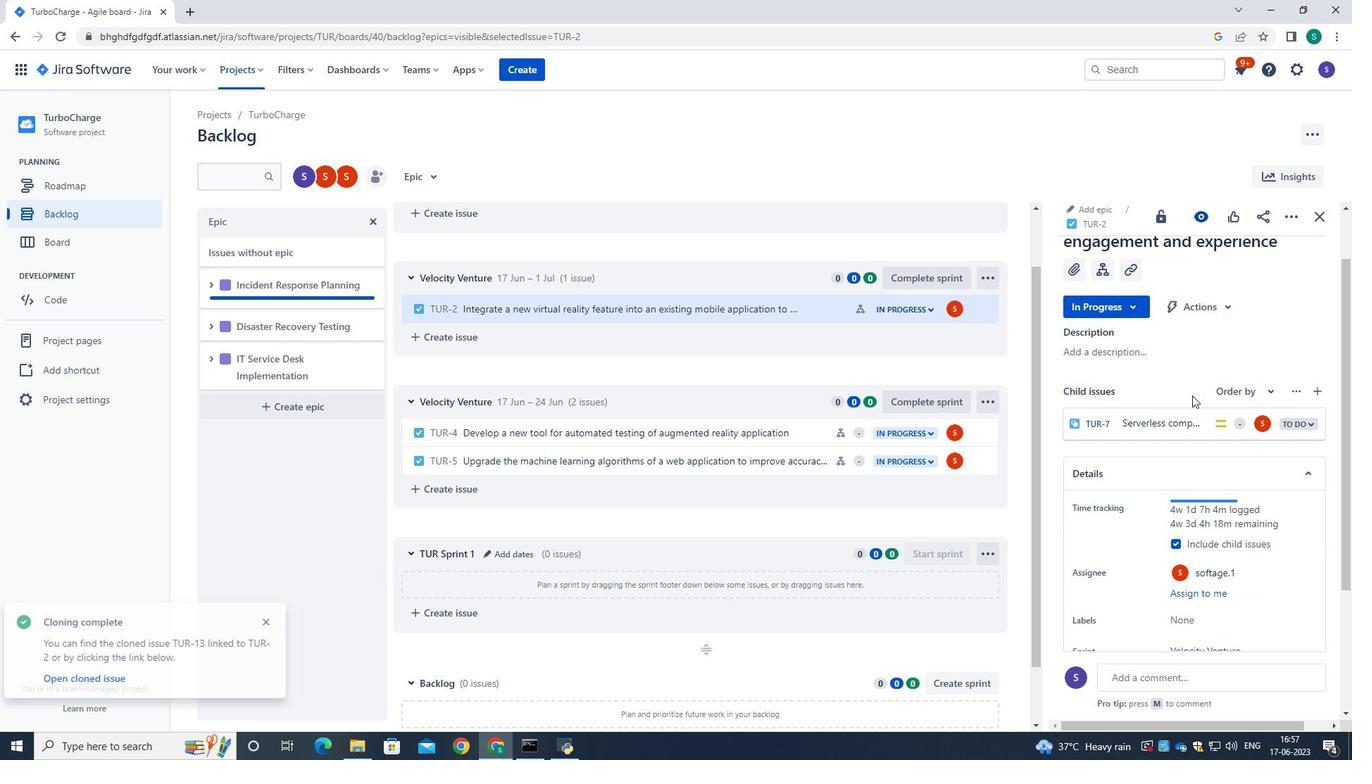 
Action: Mouse moved to (1222, 342)
Screenshot: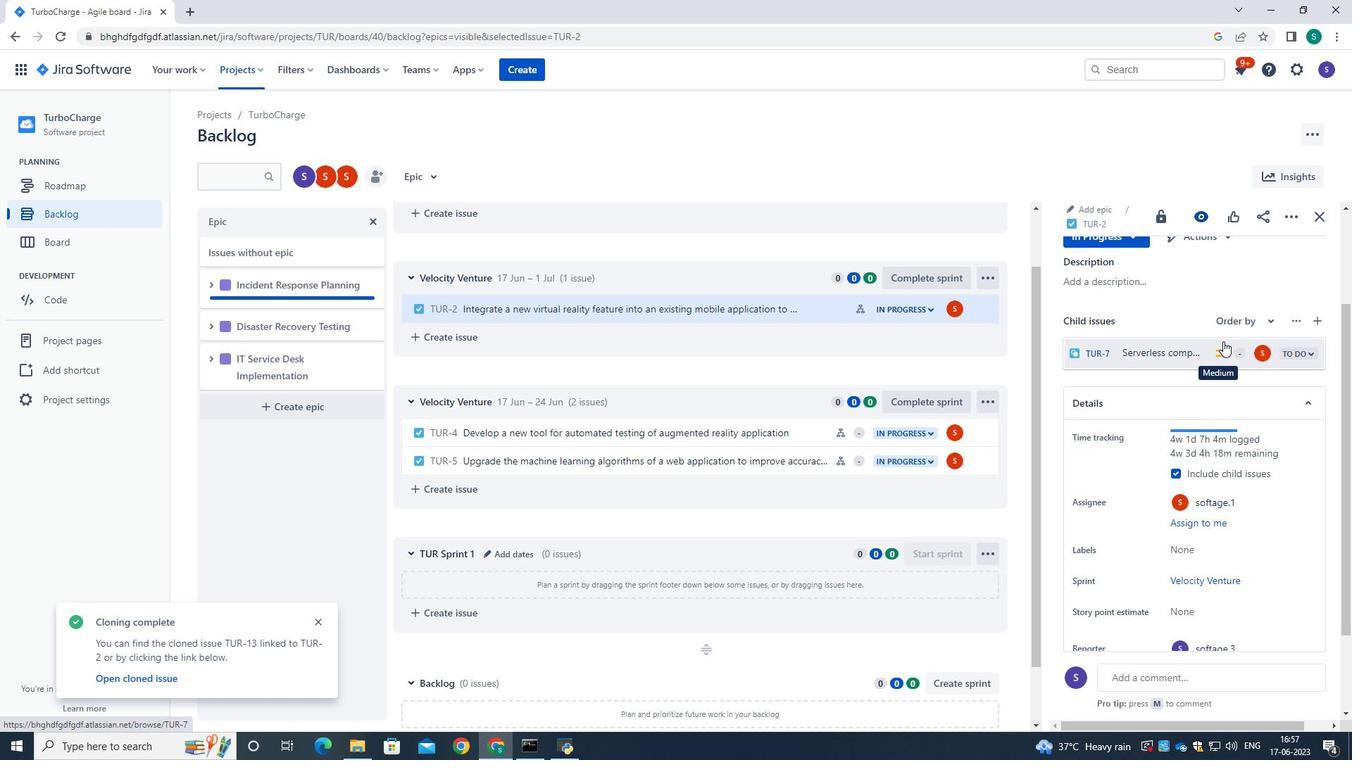 
Action: Mouse scrolled (1222, 341) with delta (0, 0)
Screenshot: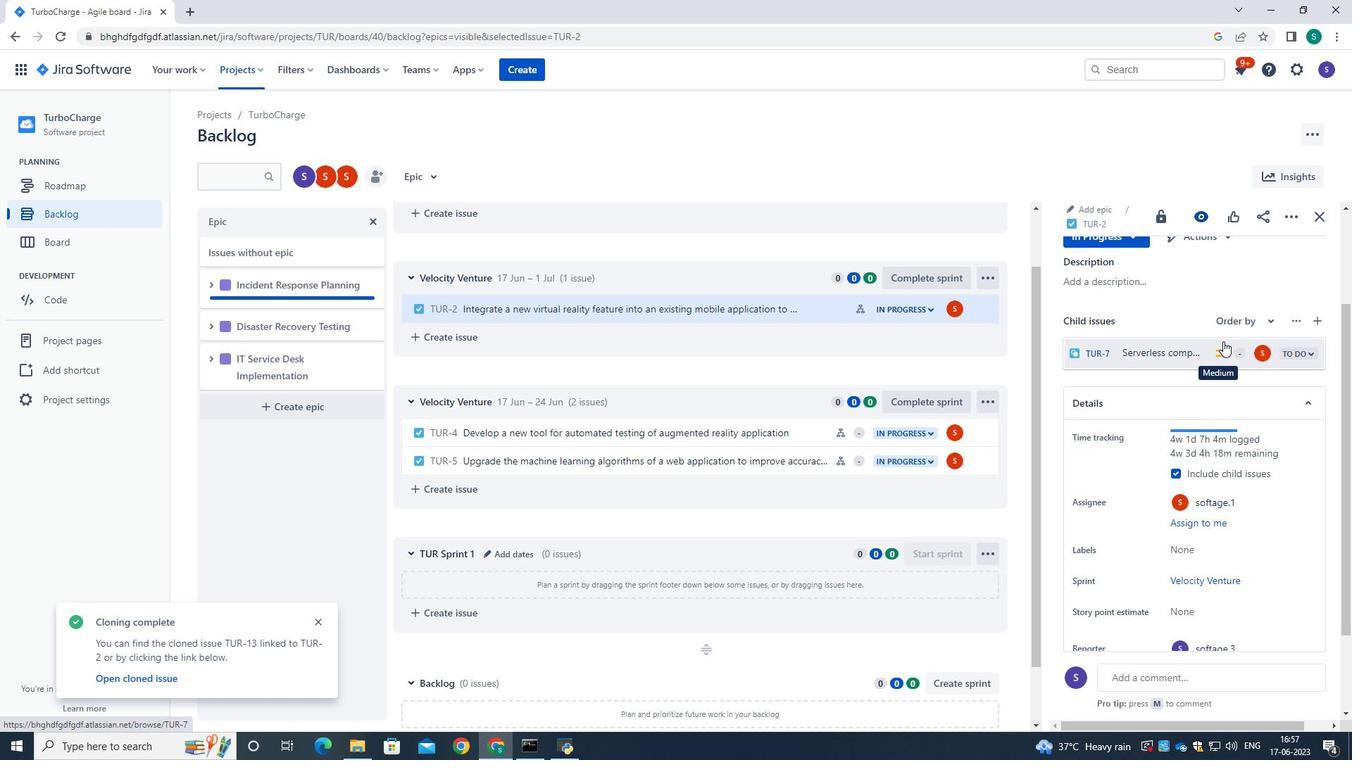
Action: Mouse moved to (1222, 344)
Screenshot: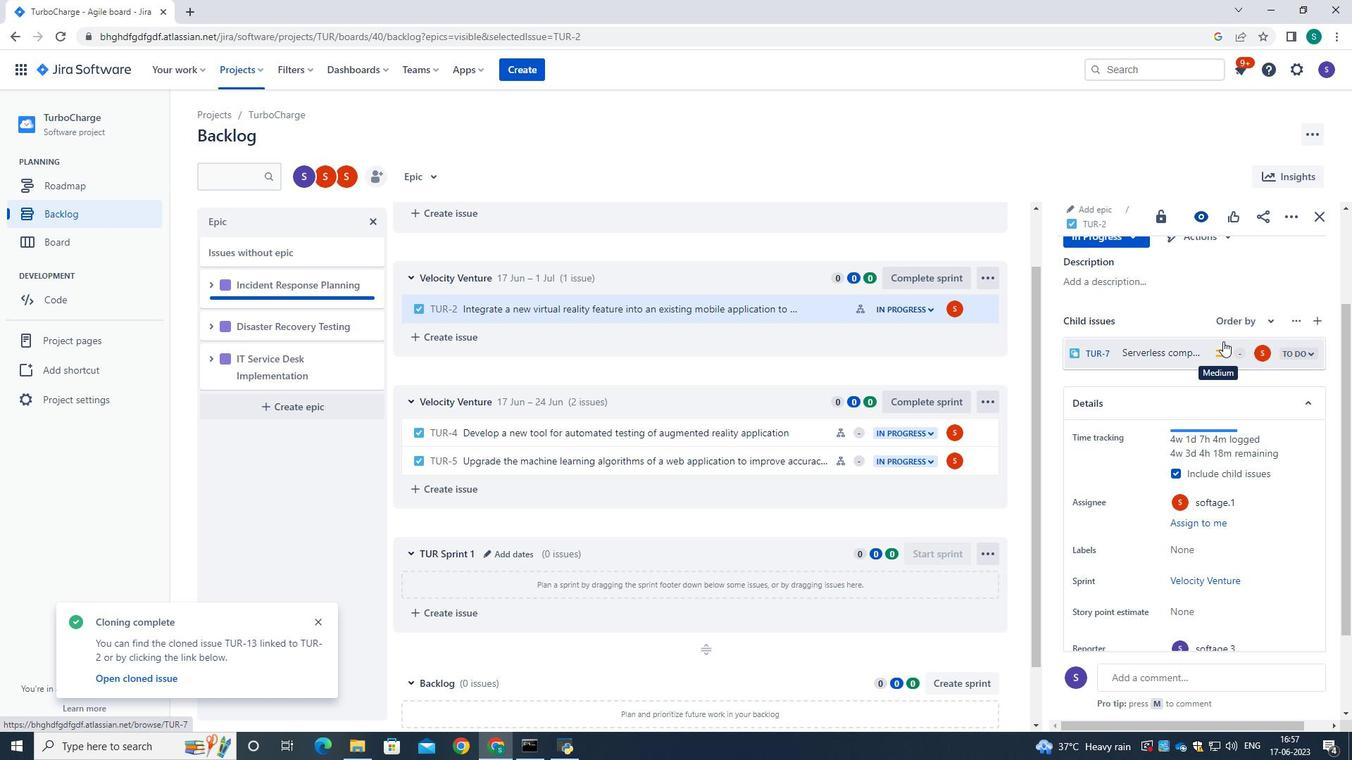 
Action: Mouse scrolled (1222, 343) with delta (0, 0)
Screenshot: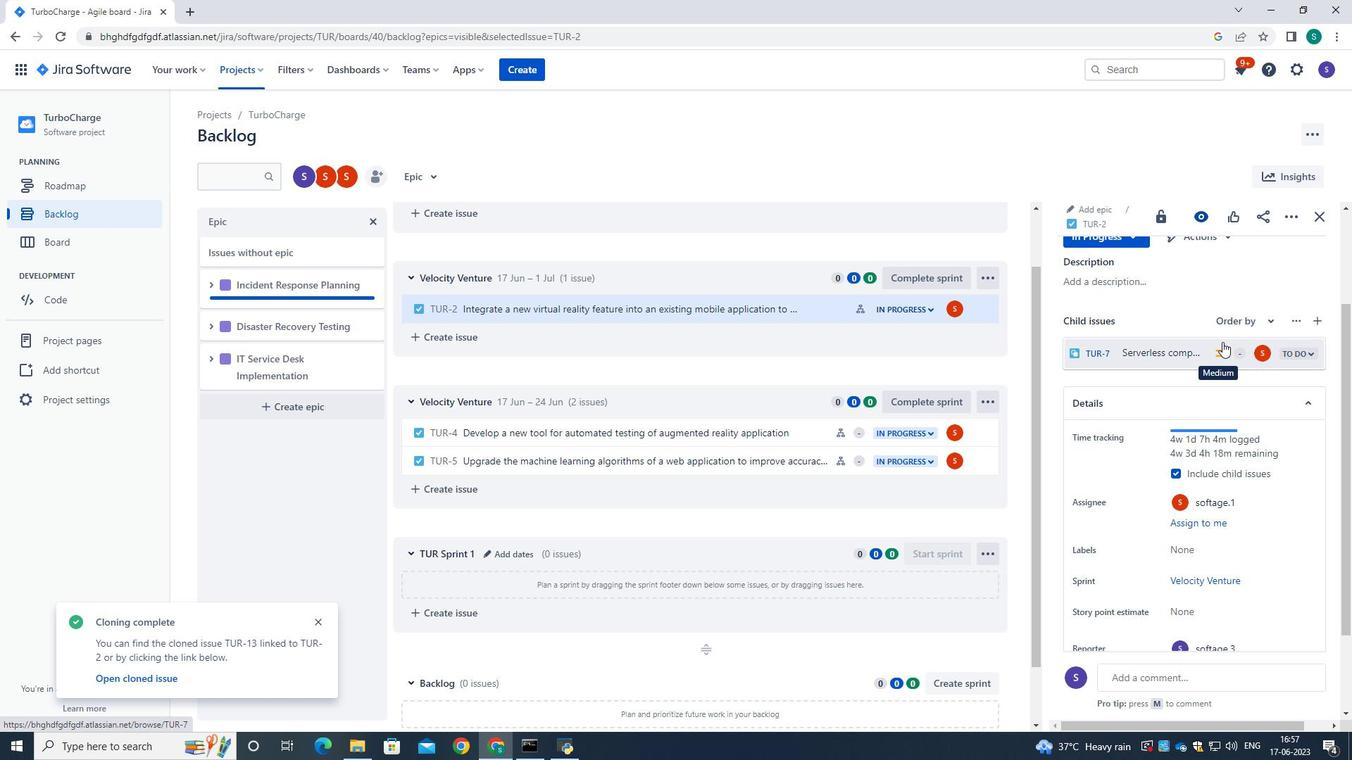 
Action: Mouse moved to (1222, 345)
Screenshot: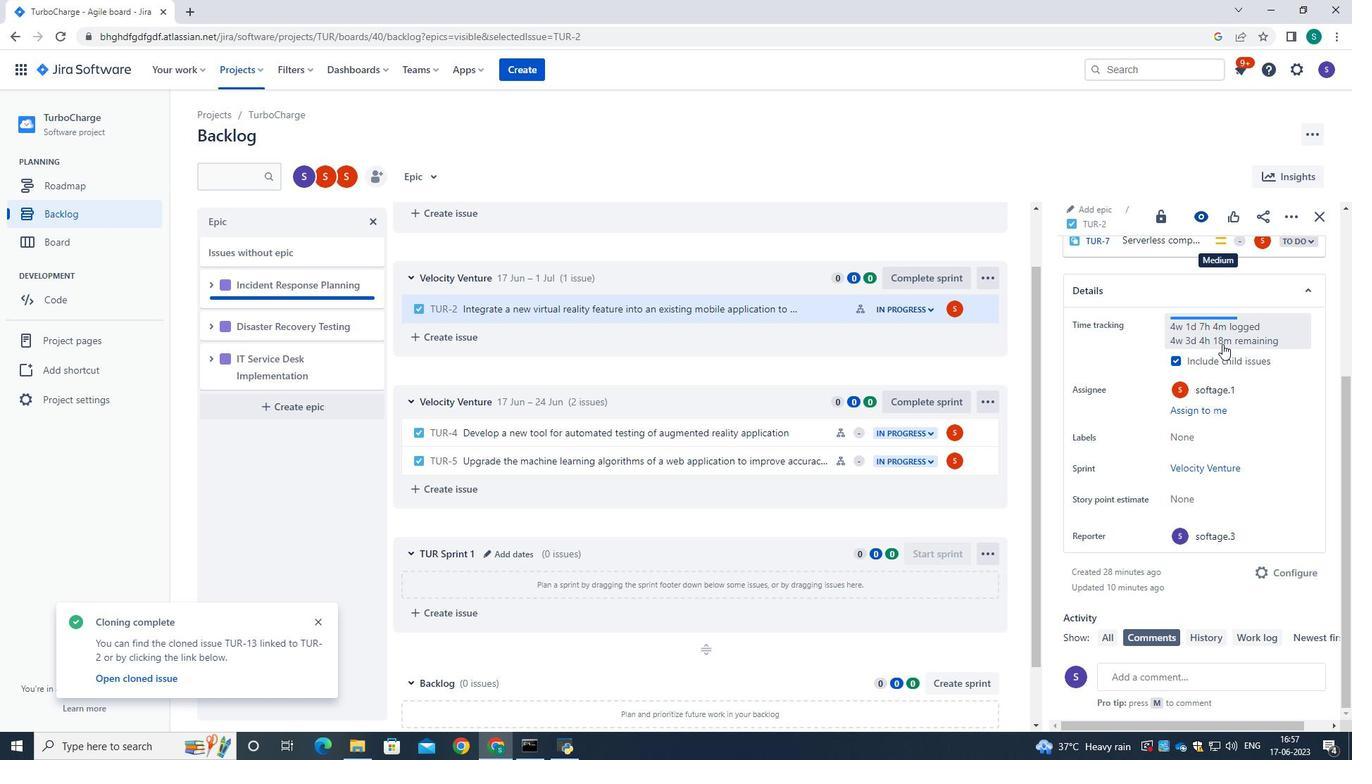 
Action: Mouse scrolled (1222, 346) with delta (0, 0)
Screenshot: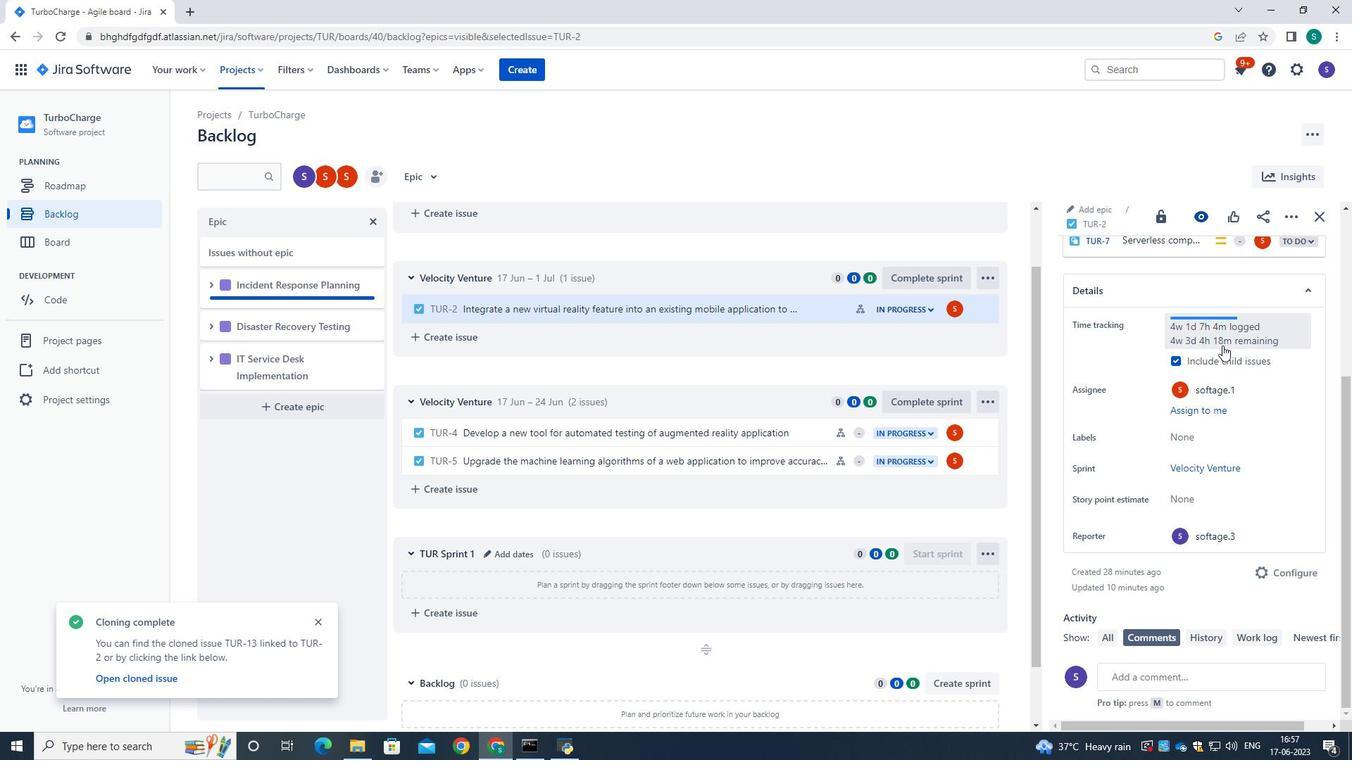 
Action: Mouse scrolled (1222, 346) with delta (0, 0)
Screenshot: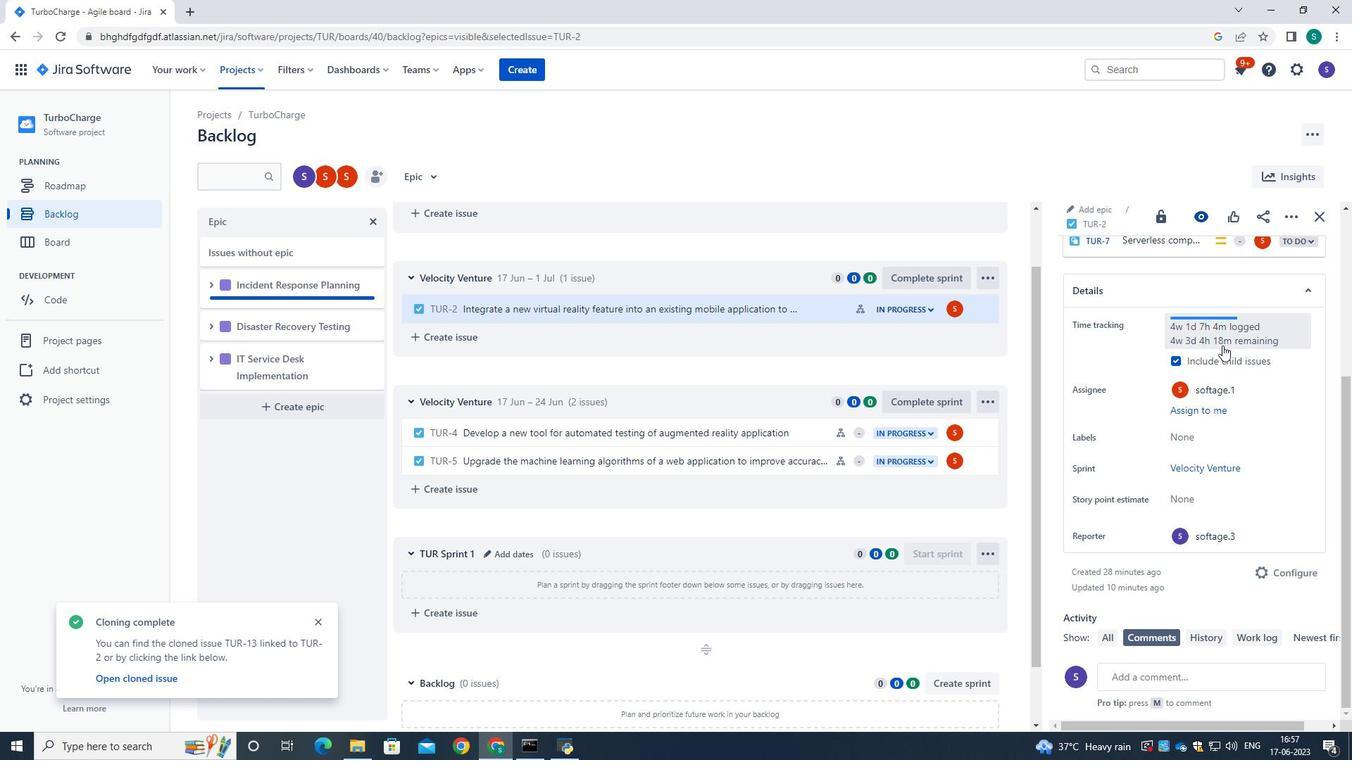 
Action: Mouse scrolled (1222, 346) with delta (0, 0)
Screenshot: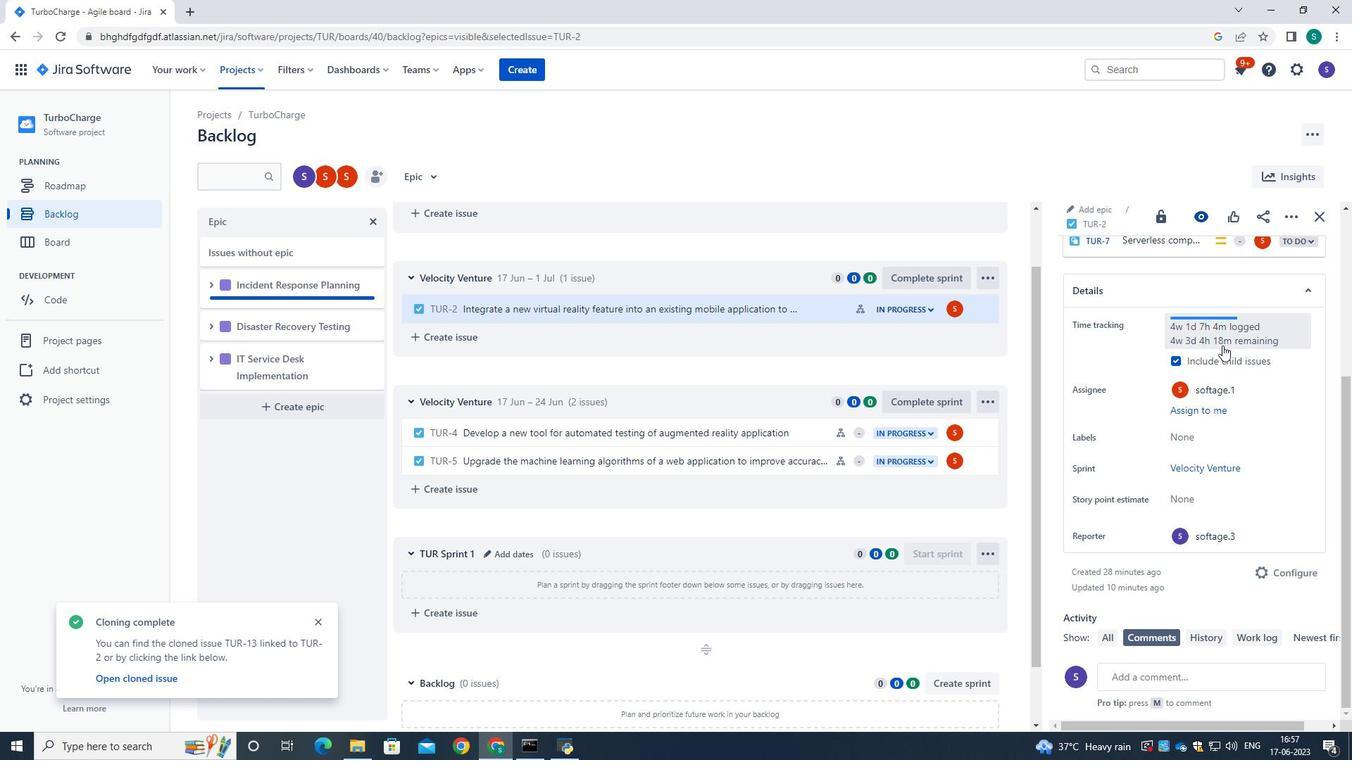
Action: Mouse scrolled (1222, 346) with delta (0, 0)
Screenshot: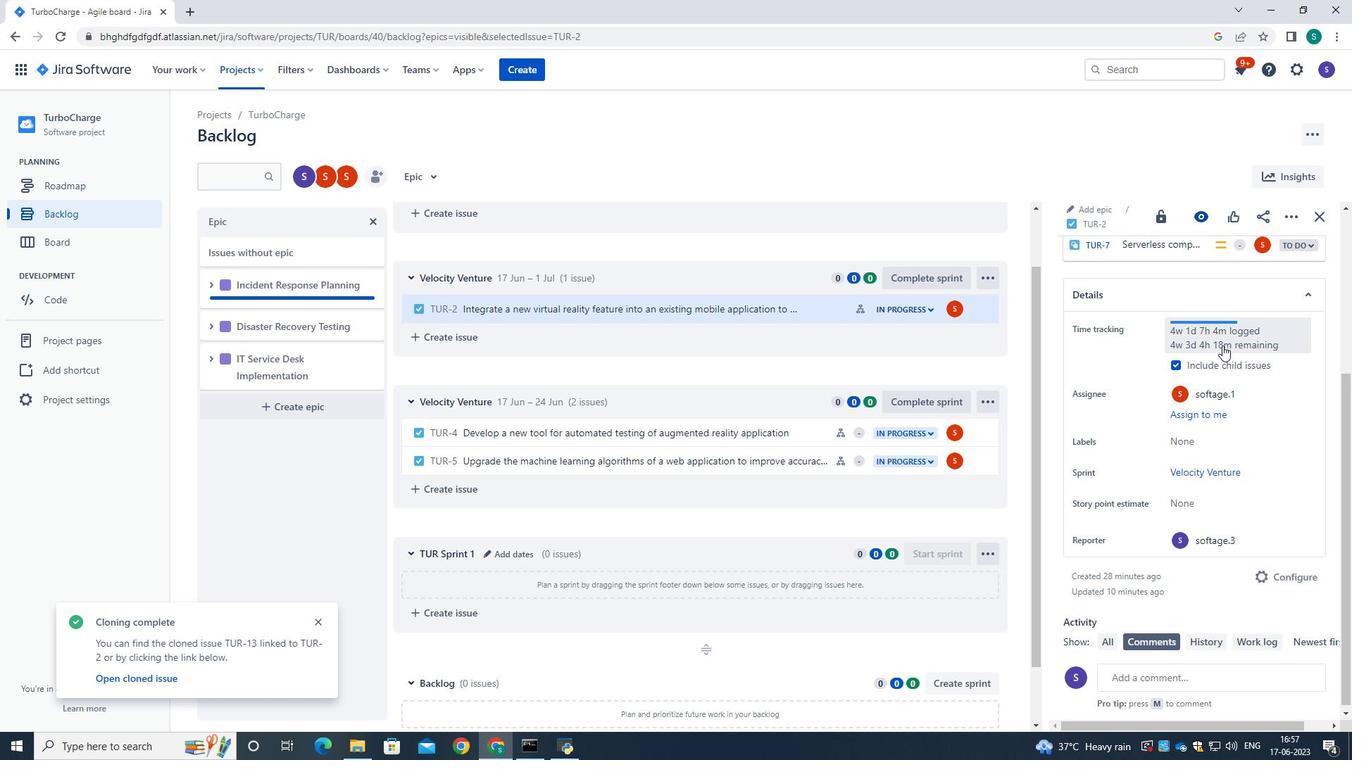 
Action: Mouse scrolled (1222, 346) with delta (0, 0)
Screenshot: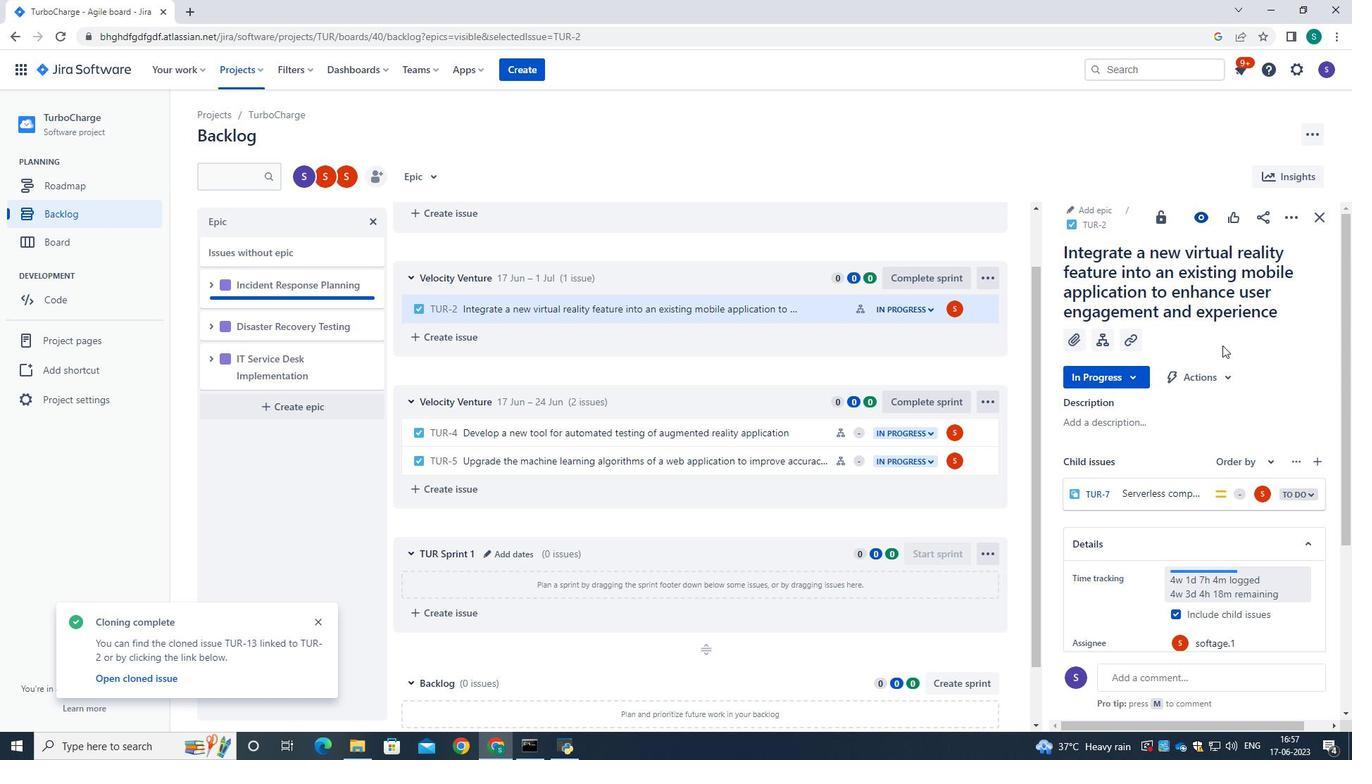 
Action: Mouse scrolled (1222, 346) with delta (0, 0)
Screenshot: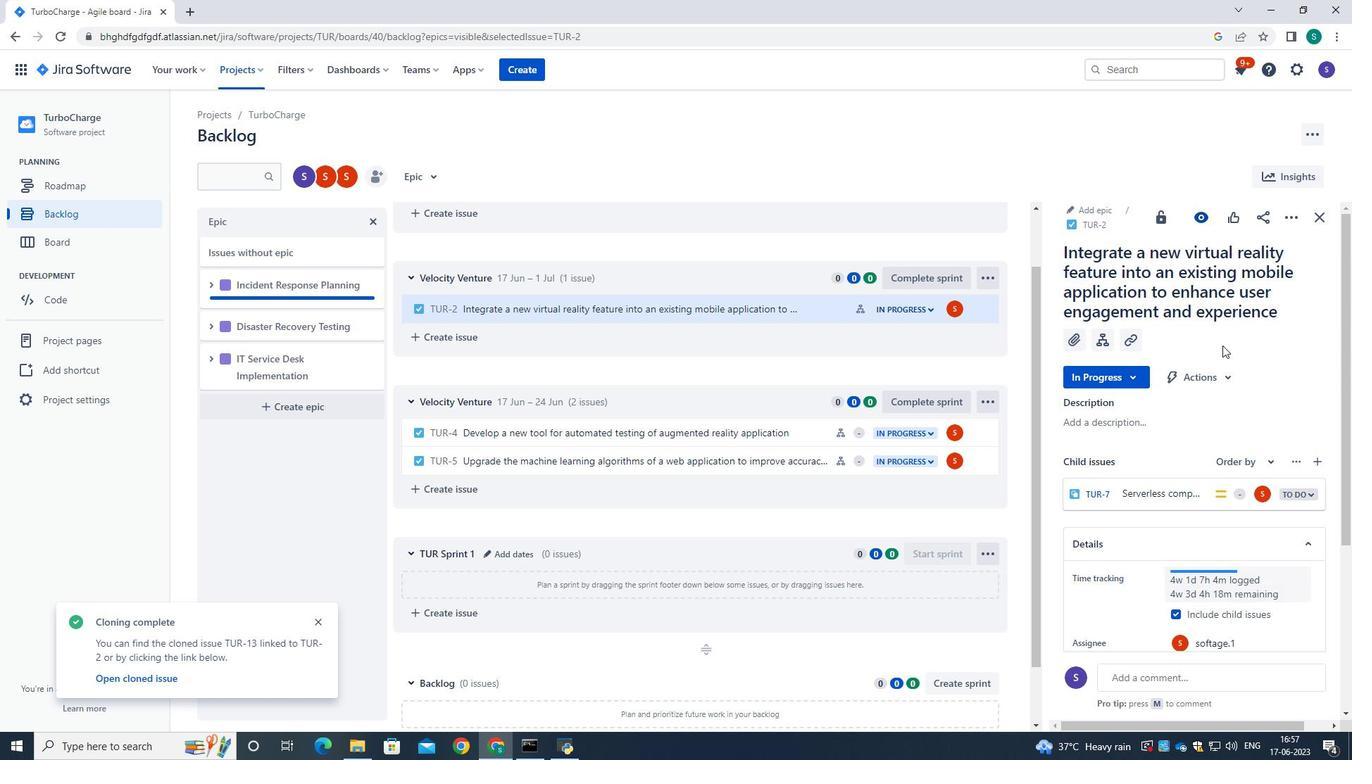 
Action: Mouse moved to (818, 312)
Screenshot: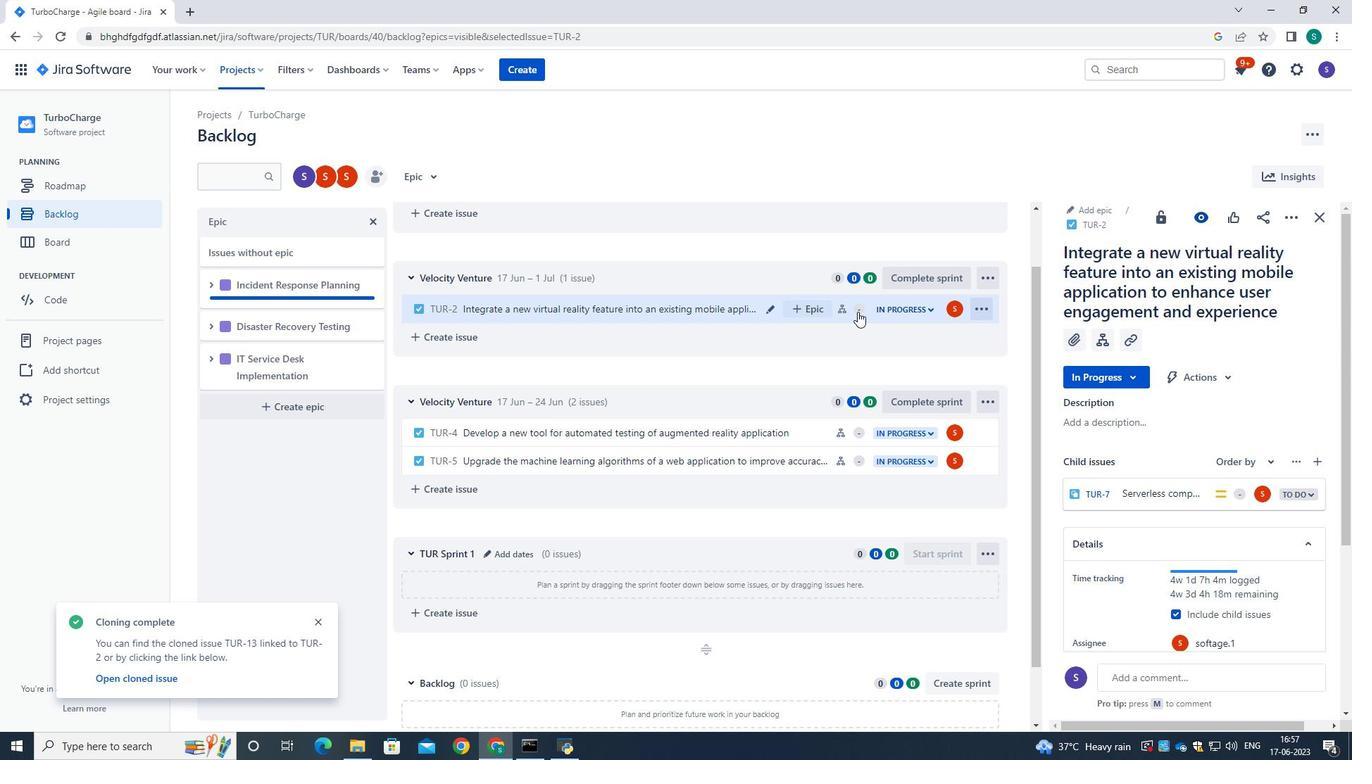 
Action: Mouse pressed left at (818, 312)
Screenshot: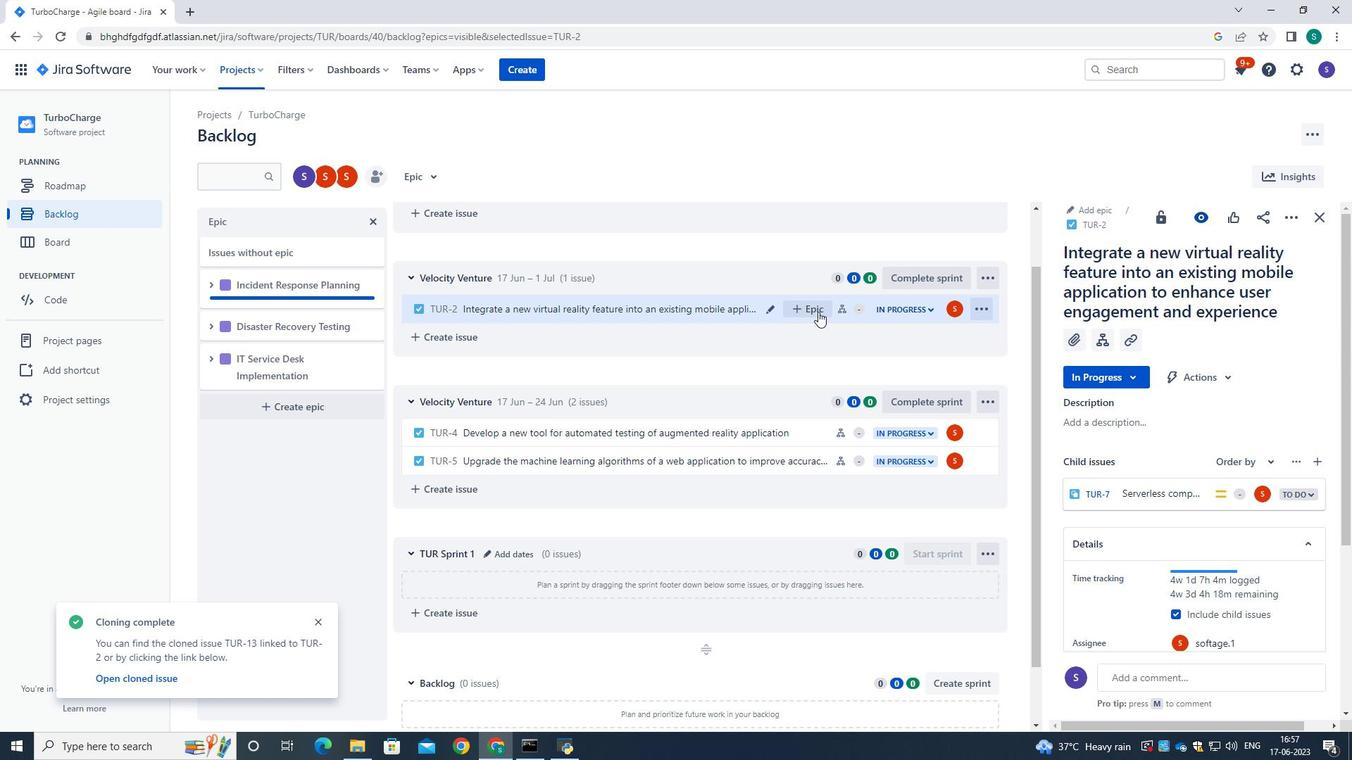 
Action: Mouse moved to (833, 407)
Screenshot: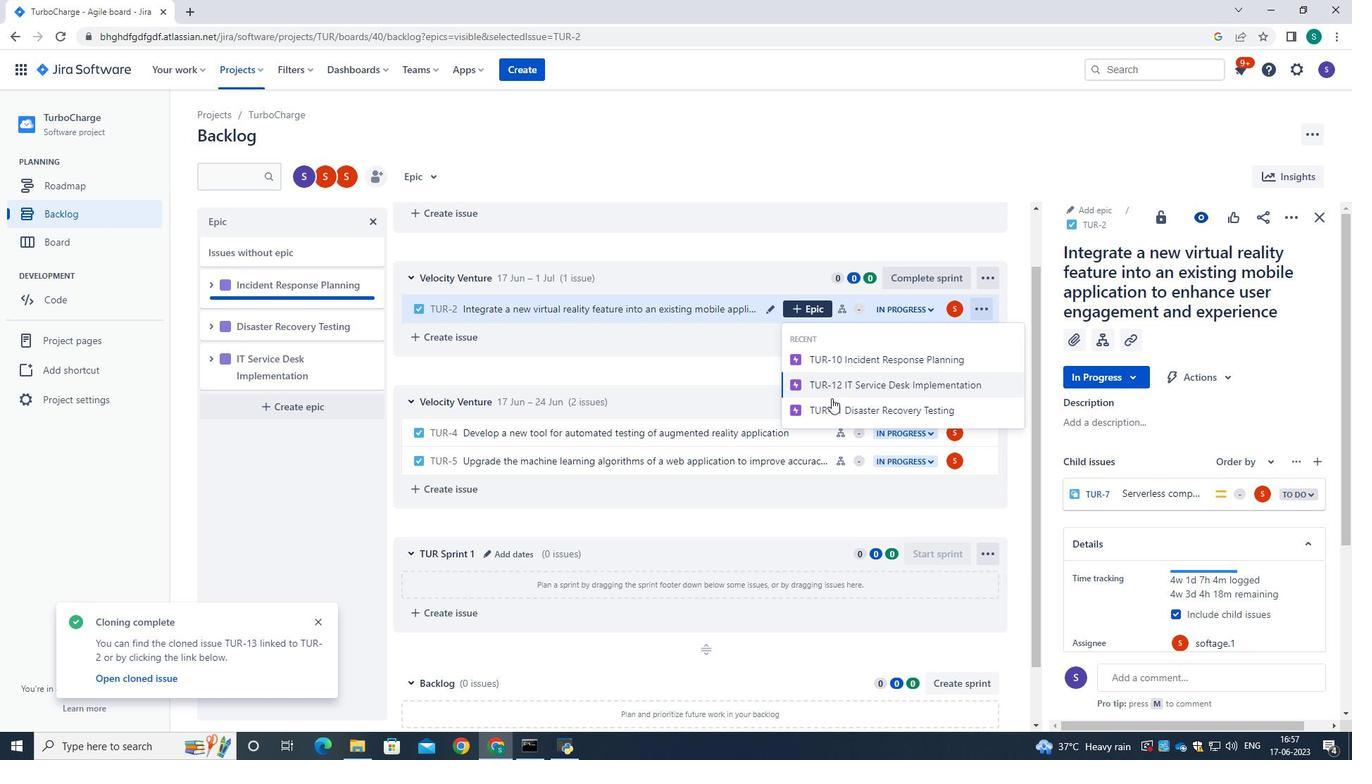 
Action: Mouse pressed left at (833, 407)
Screenshot: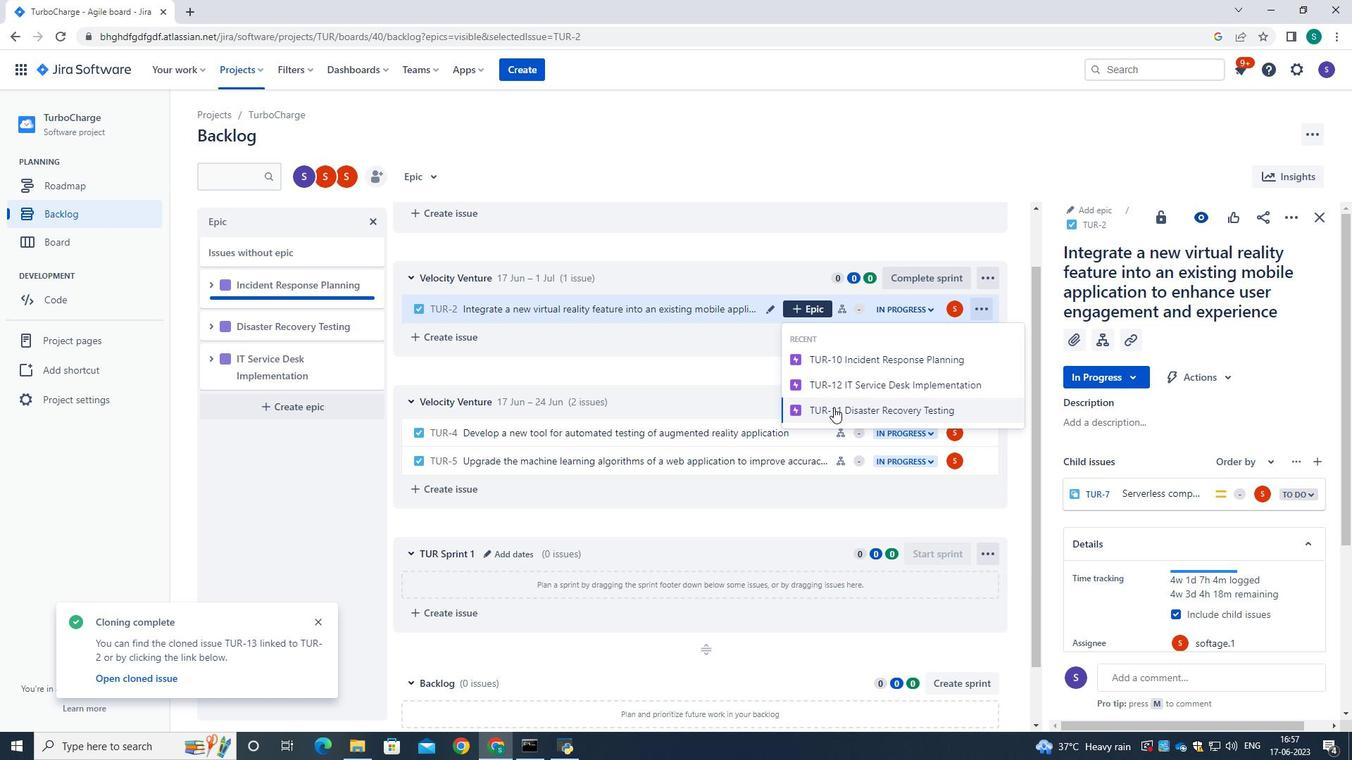
Action: Mouse moved to (821, 152)
Screenshot: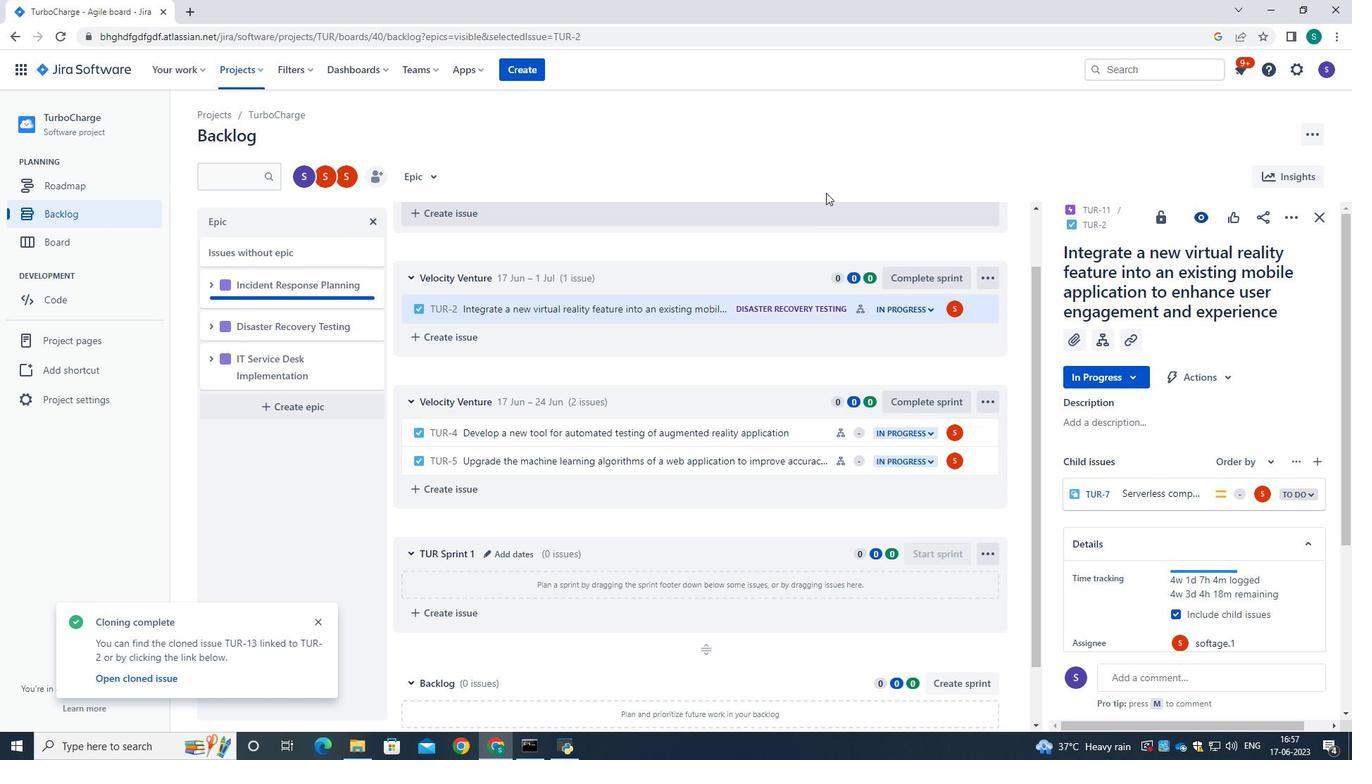 
Action: Mouse pressed left at (821, 152)
Screenshot: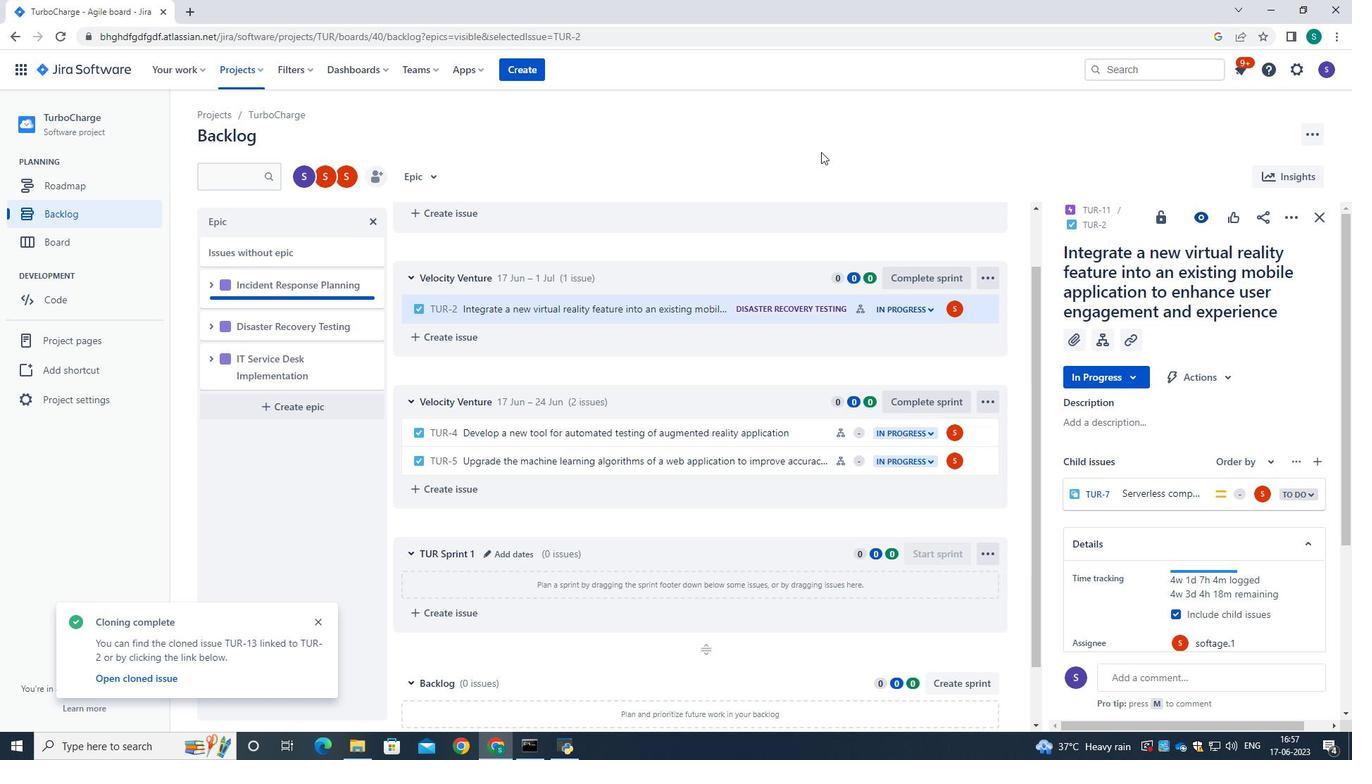 
